 Task: Check the percentage active listings of eat-in area in the last 5 years.
Action: Mouse moved to (952, 214)
Screenshot: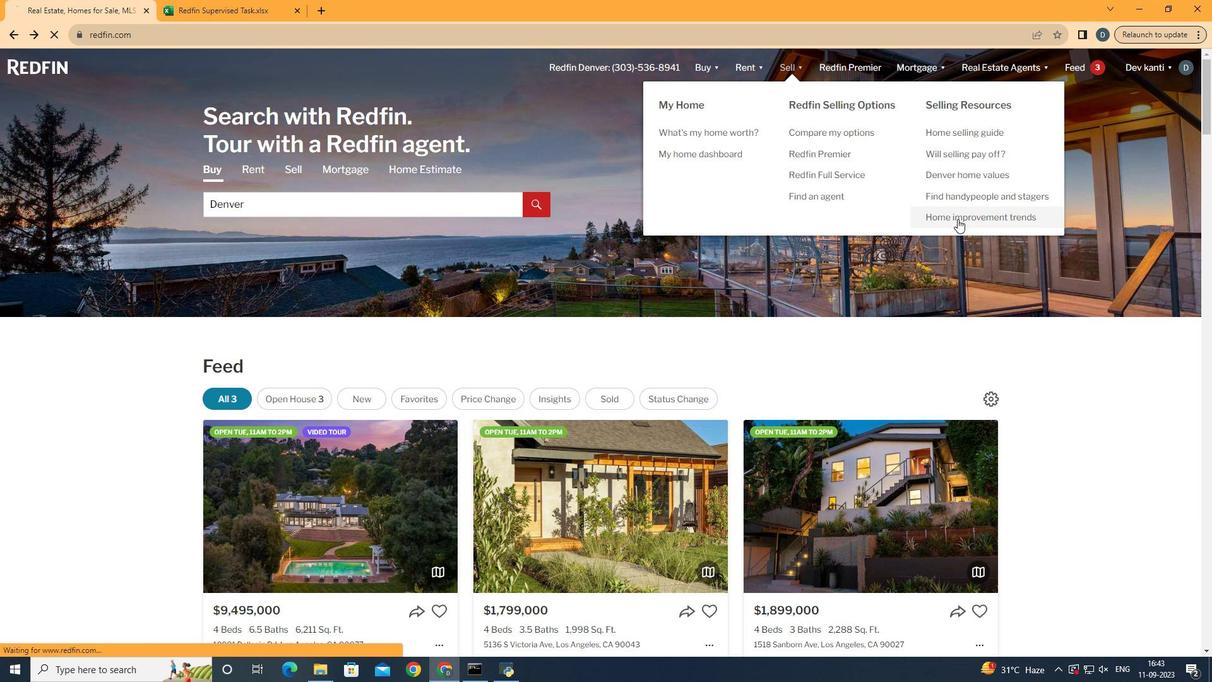 
Action: Mouse pressed left at (952, 214)
Screenshot: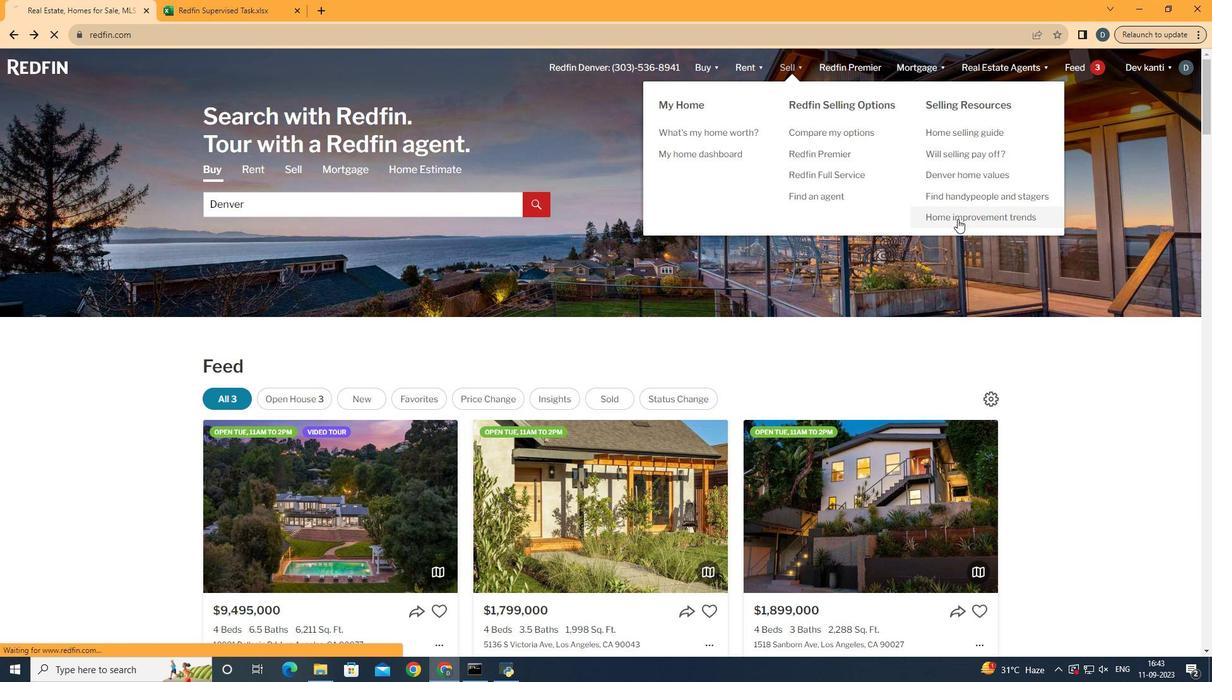 
Action: Mouse moved to (287, 229)
Screenshot: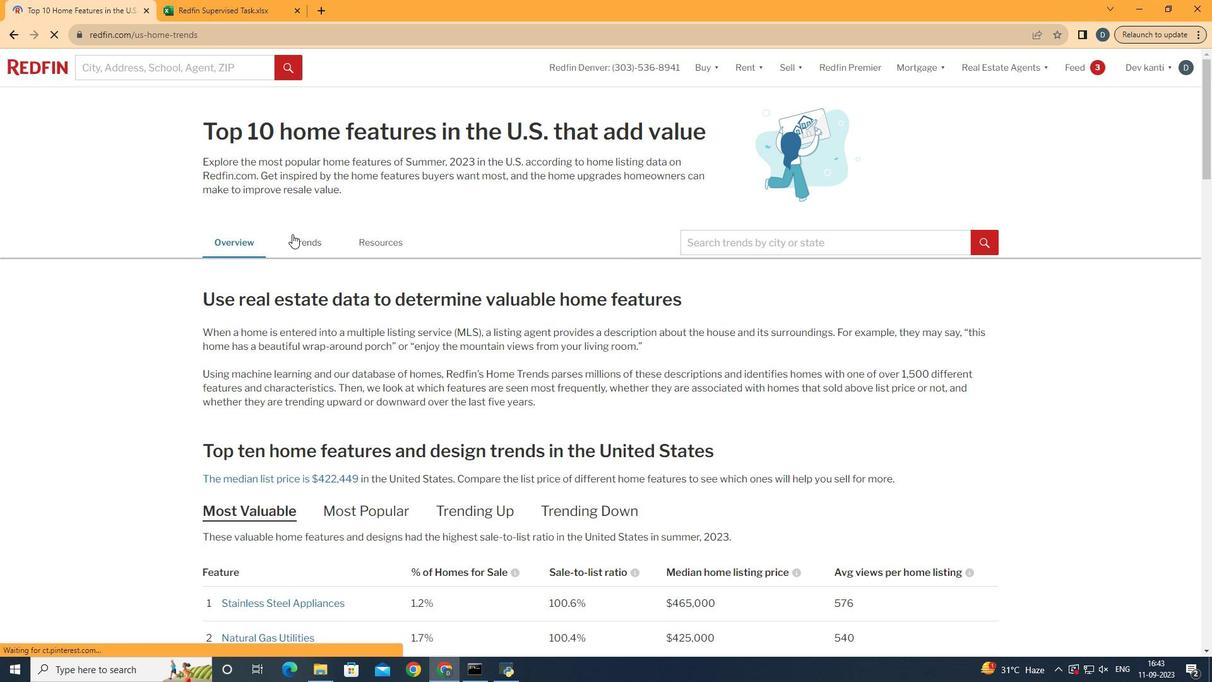 
Action: Mouse pressed left at (287, 229)
Screenshot: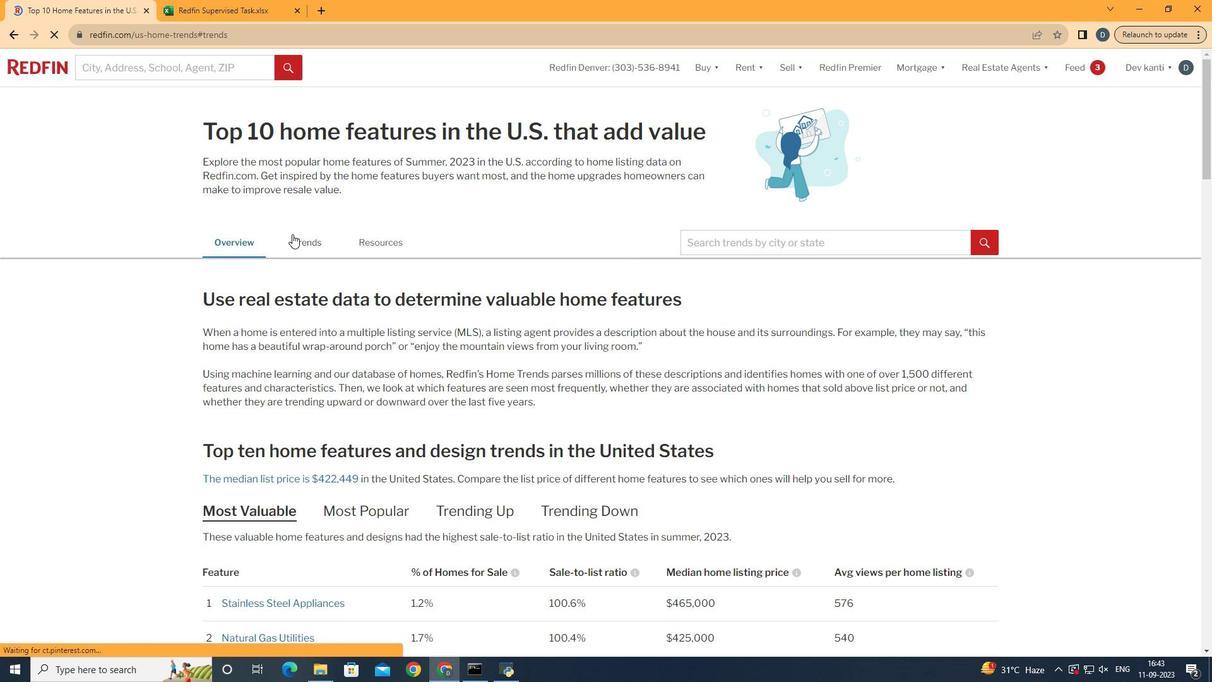 
Action: Mouse moved to (773, 350)
Screenshot: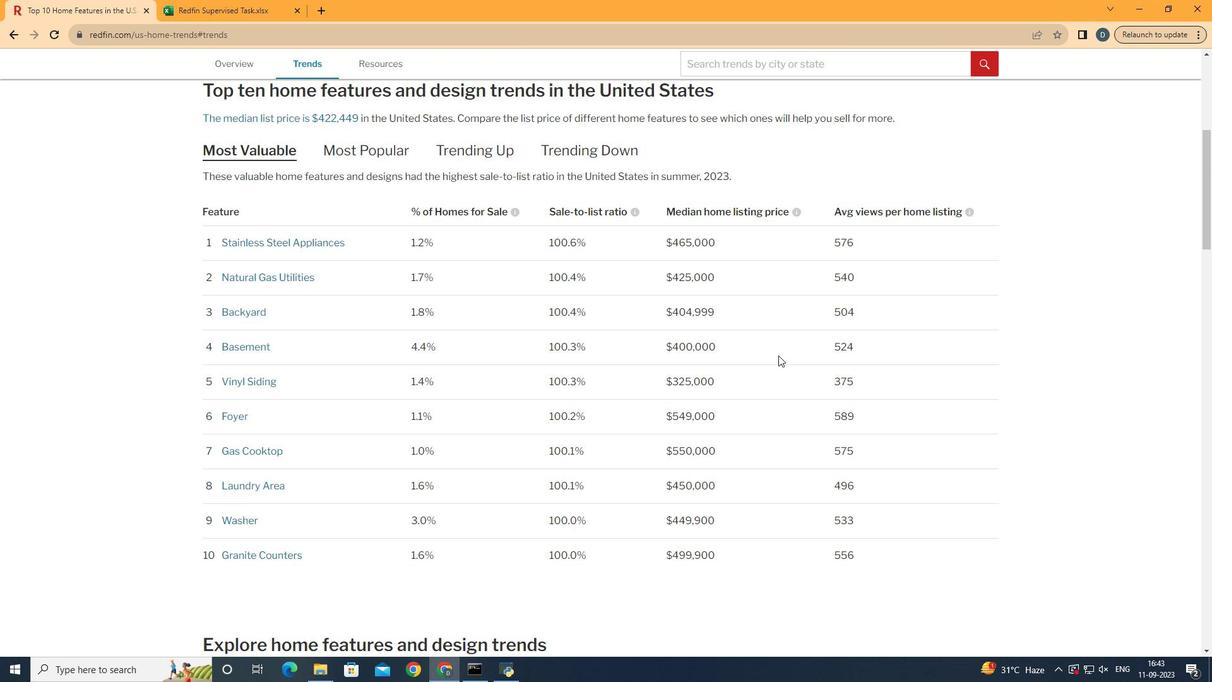 
Action: Mouse scrolled (773, 349) with delta (0, 0)
Screenshot: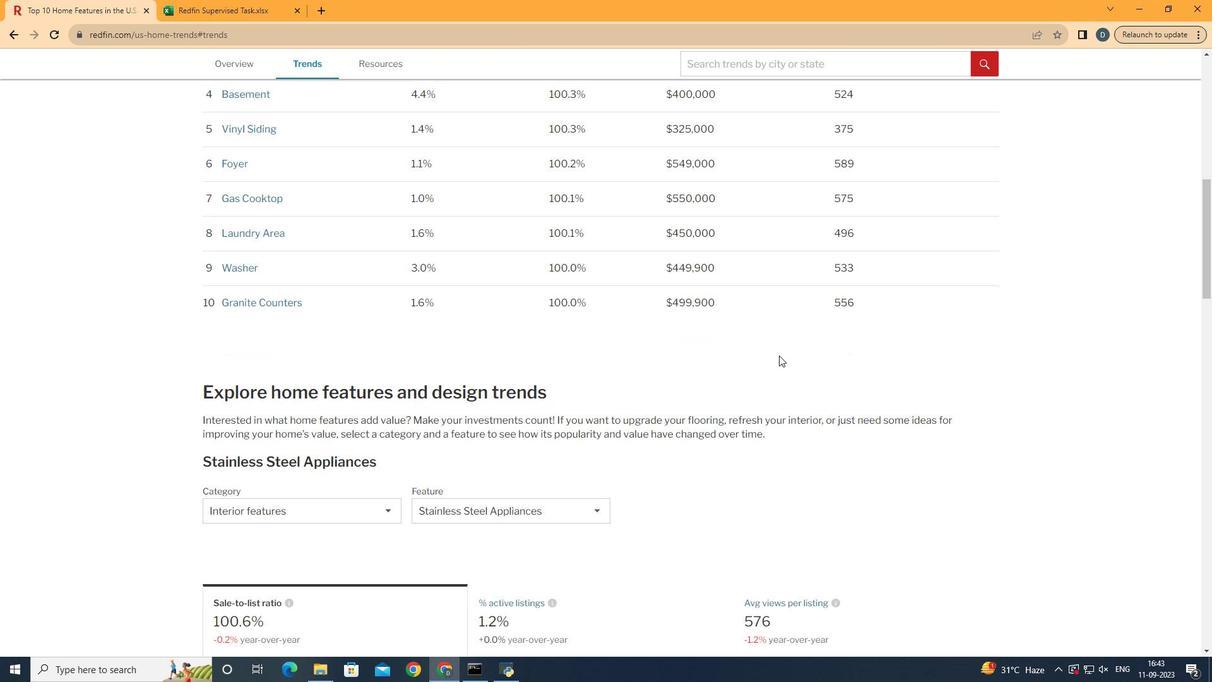 
Action: Mouse scrolled (773, 349) with delta (0, 0)
Screenshot: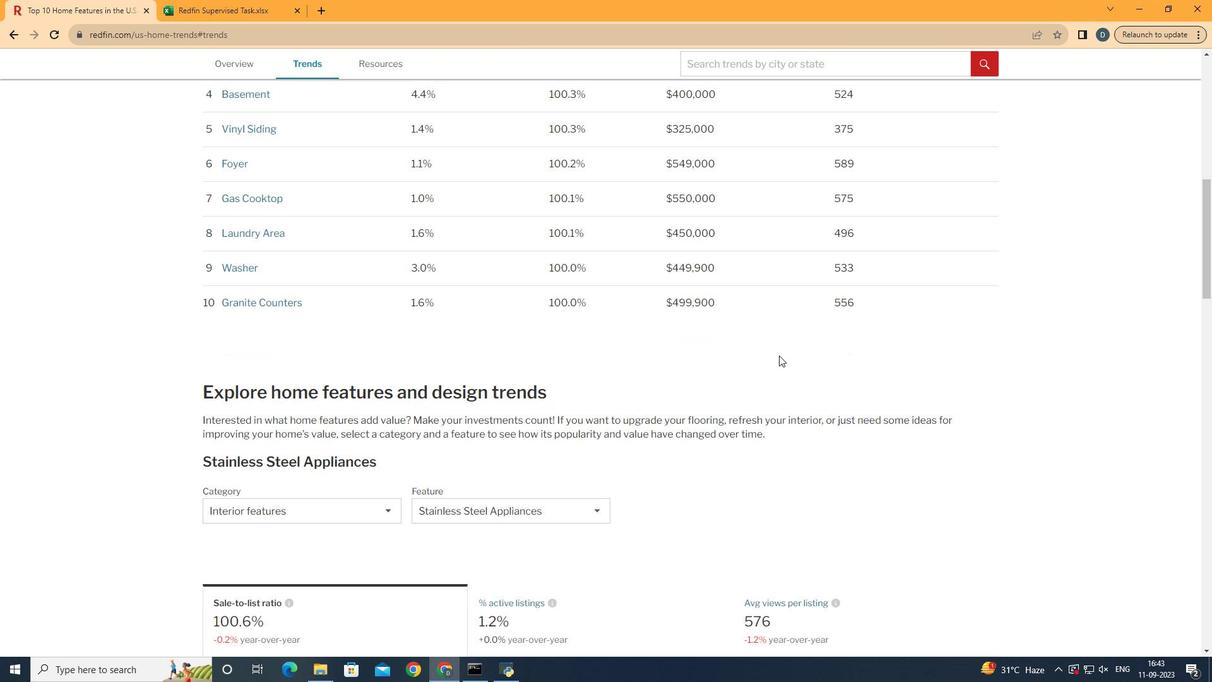 
Action: Mouse scrolled (773, 349) with delta (0, 0)
Screenshot: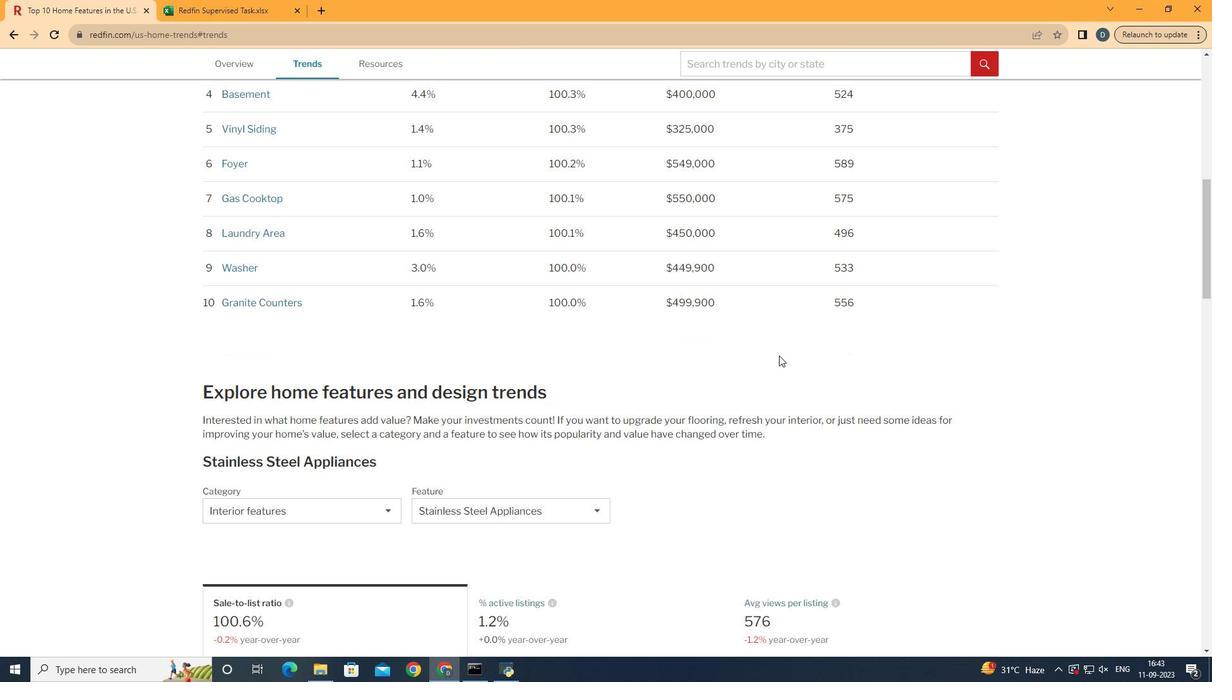 
Action: Mouse scrolled (773, 349) with delta (0, 0)
Screenshot: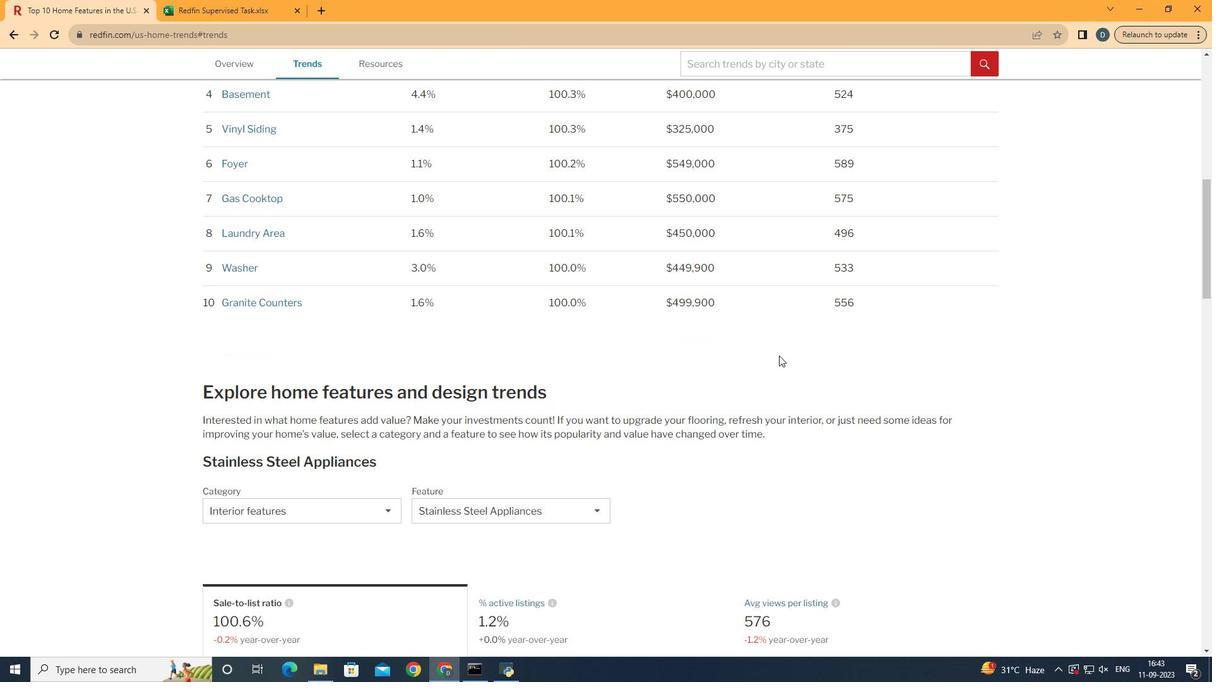 
Action: Mouse moved to (774, 350)
Screenshot: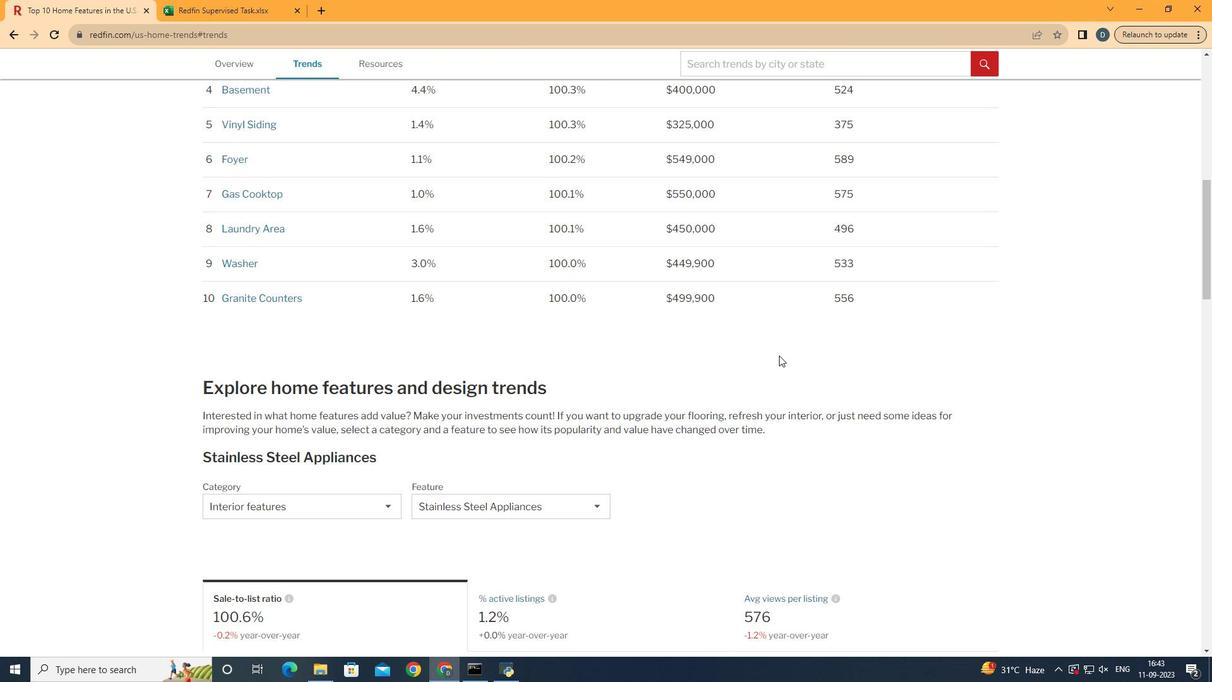 
Action: Mouse scrolled (774, 349) with delta (0, 0)
Screenshot: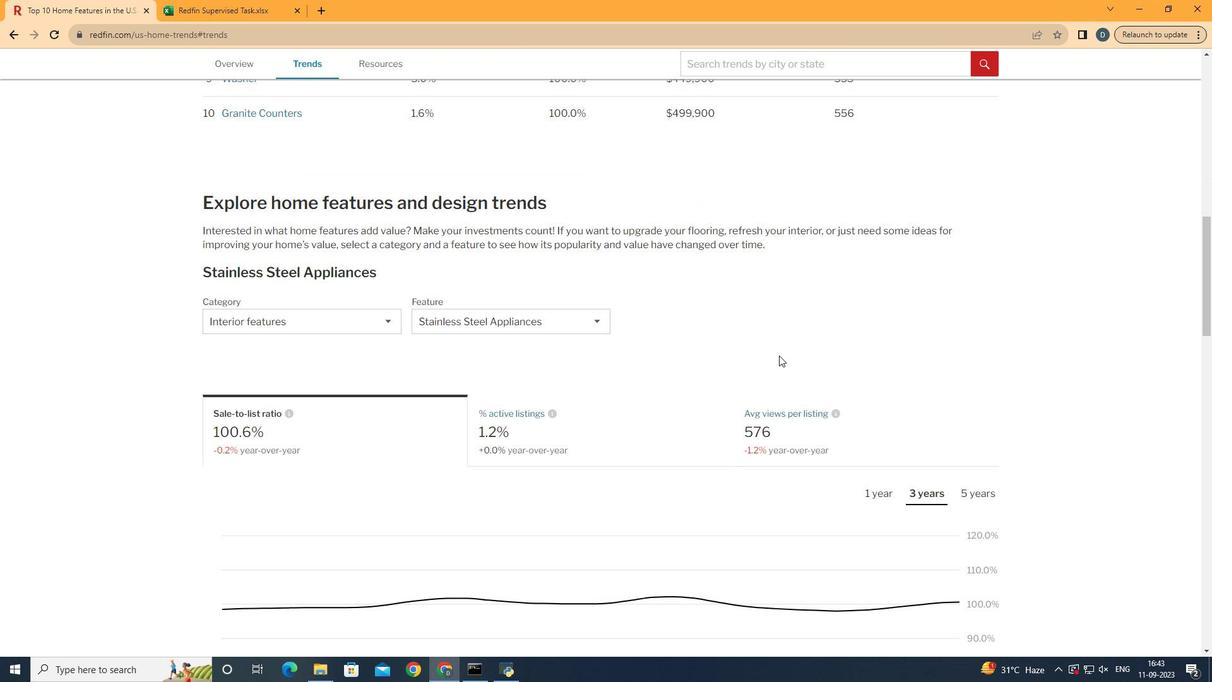 
Action: Mouse scrolled (774, 349) with delta (0, 0)
Screenshot: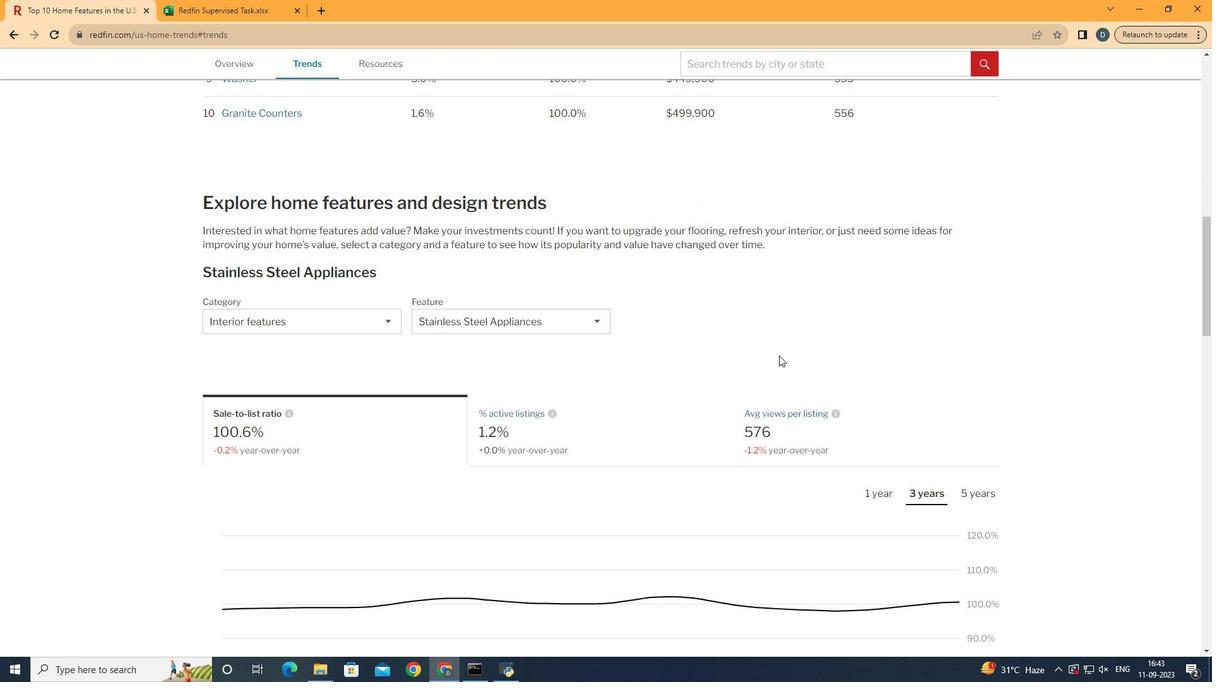 
Action: Mouse scrolled (774, 349) with delta (0, 0)
Screenshot: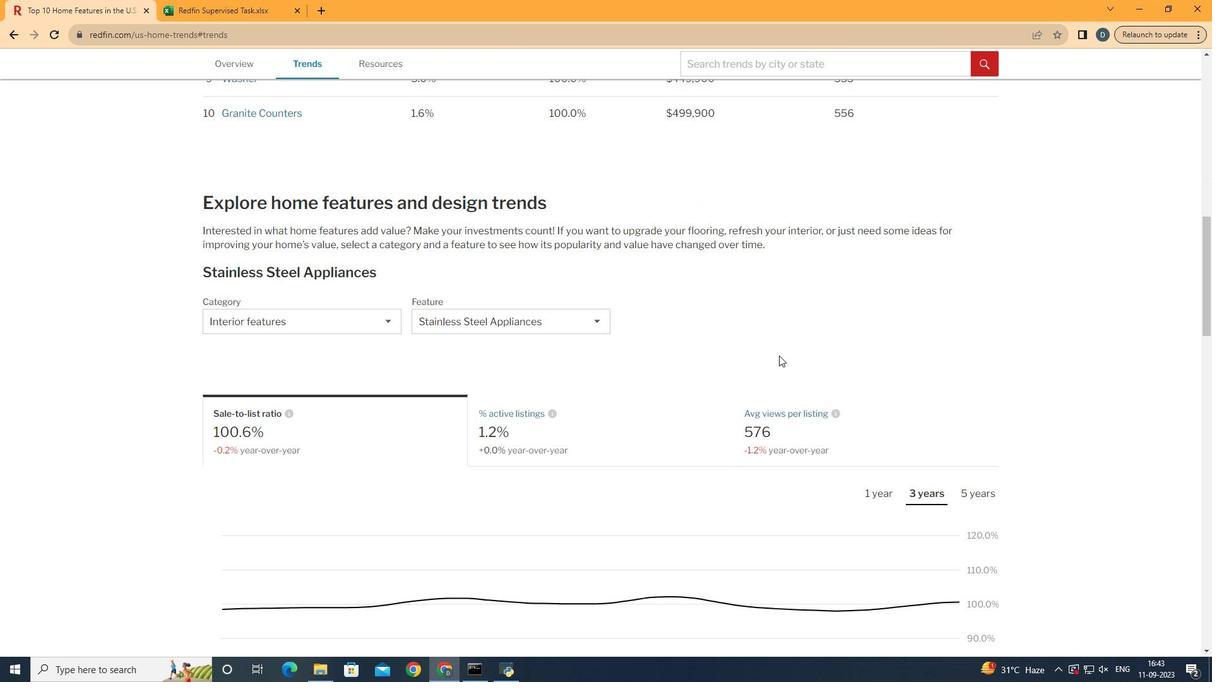 
Action: Mouse scrolled (774, 349) with delta (0, 0)
Screenshot: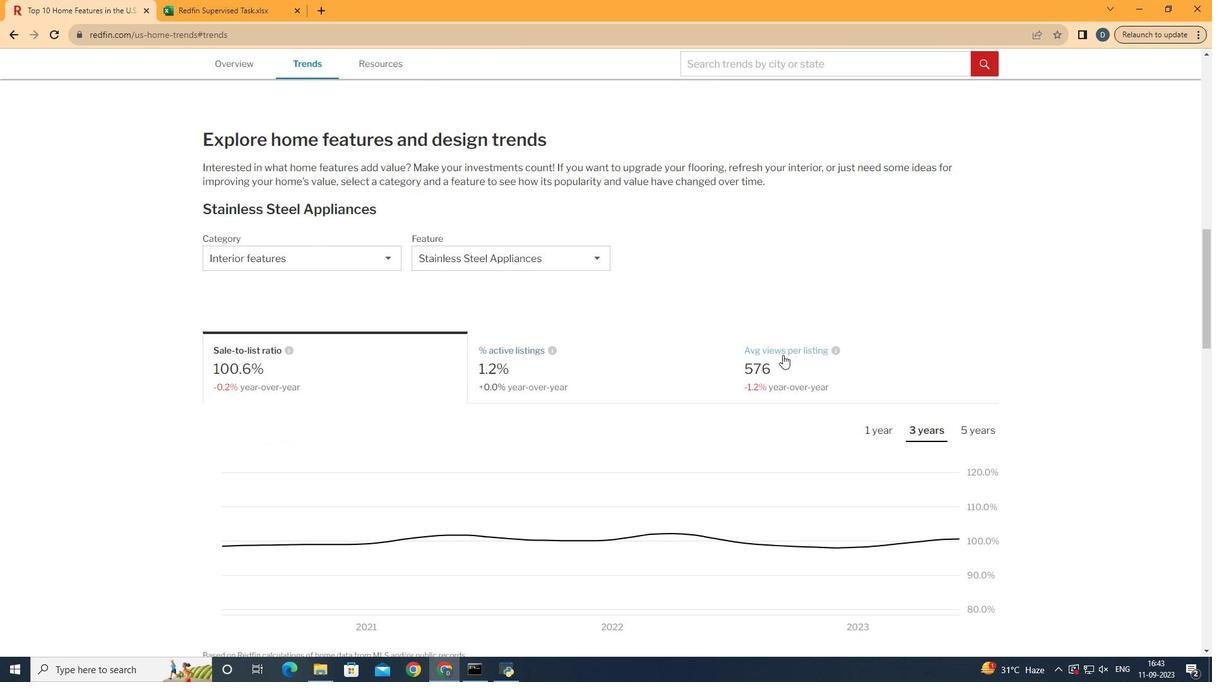 
Action: Mouse moved to (352, 257)
Screenshot: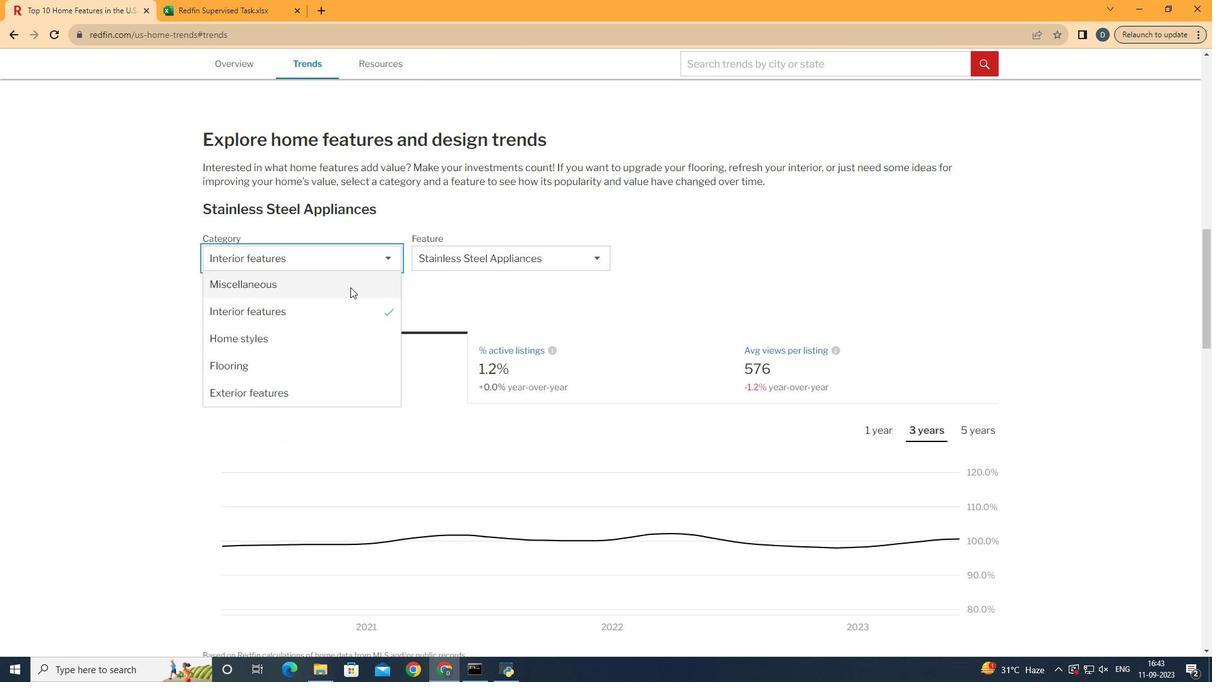 
Action: Mouse pressed left at (352, 257)
Screenshot: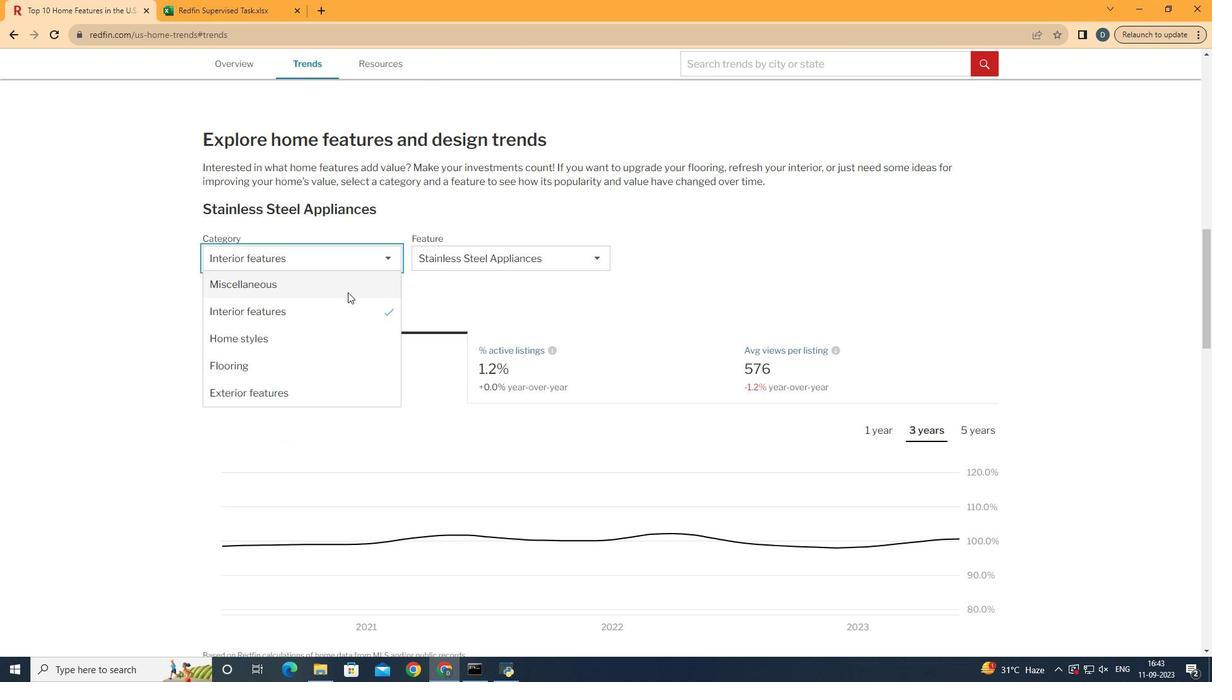 
Action: Mouse moved to (341, 298)
Screenshot: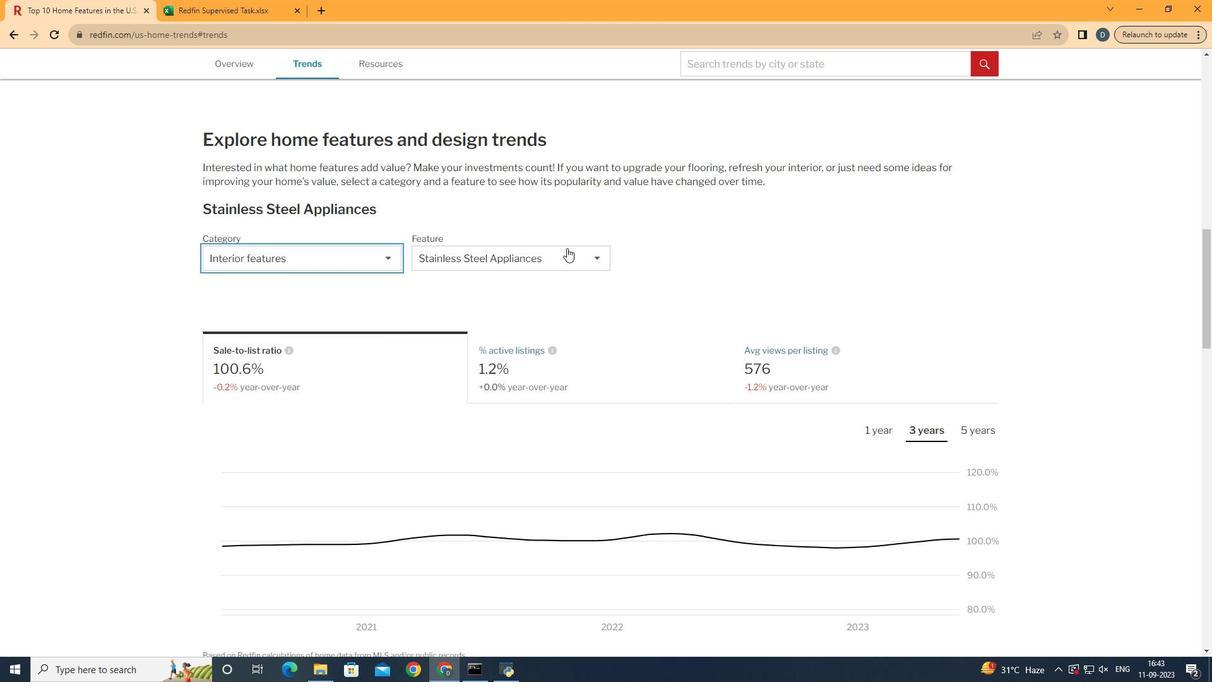 
Action: Mouse pressed left at (341, 298)
Screenshot: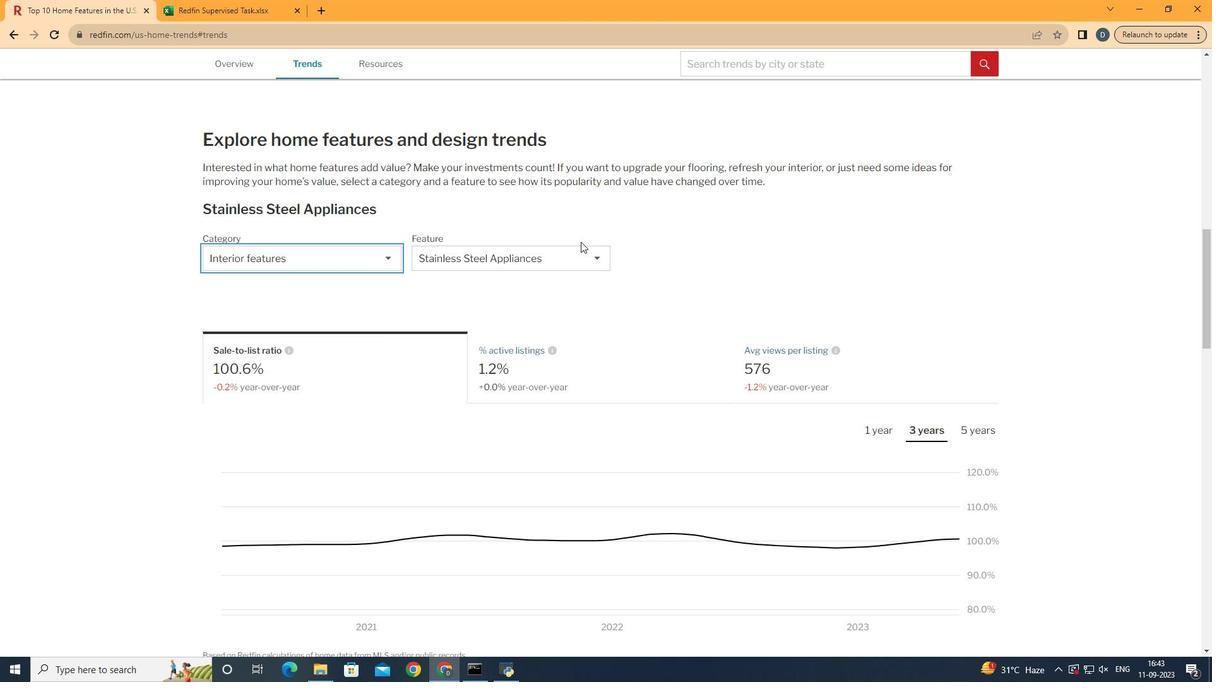 
Action: Mouse moved to (561, 248)
Screenshot: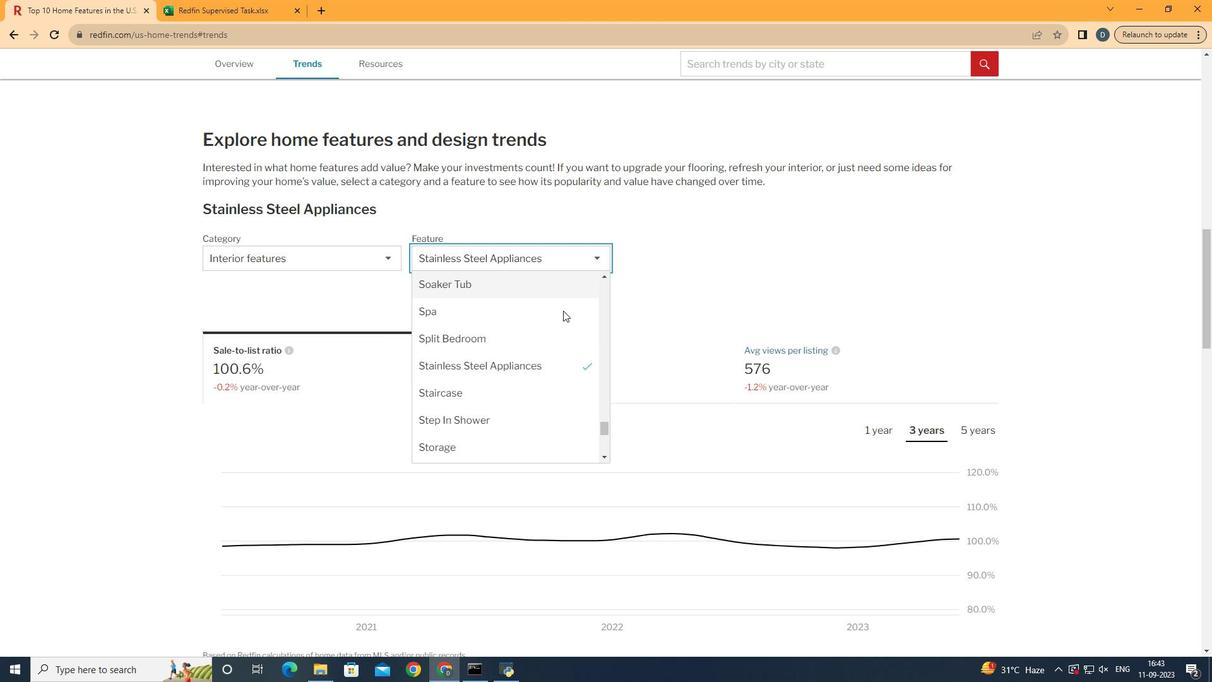 
Action: Mouse pressed left at (561, 248)
Screenshot: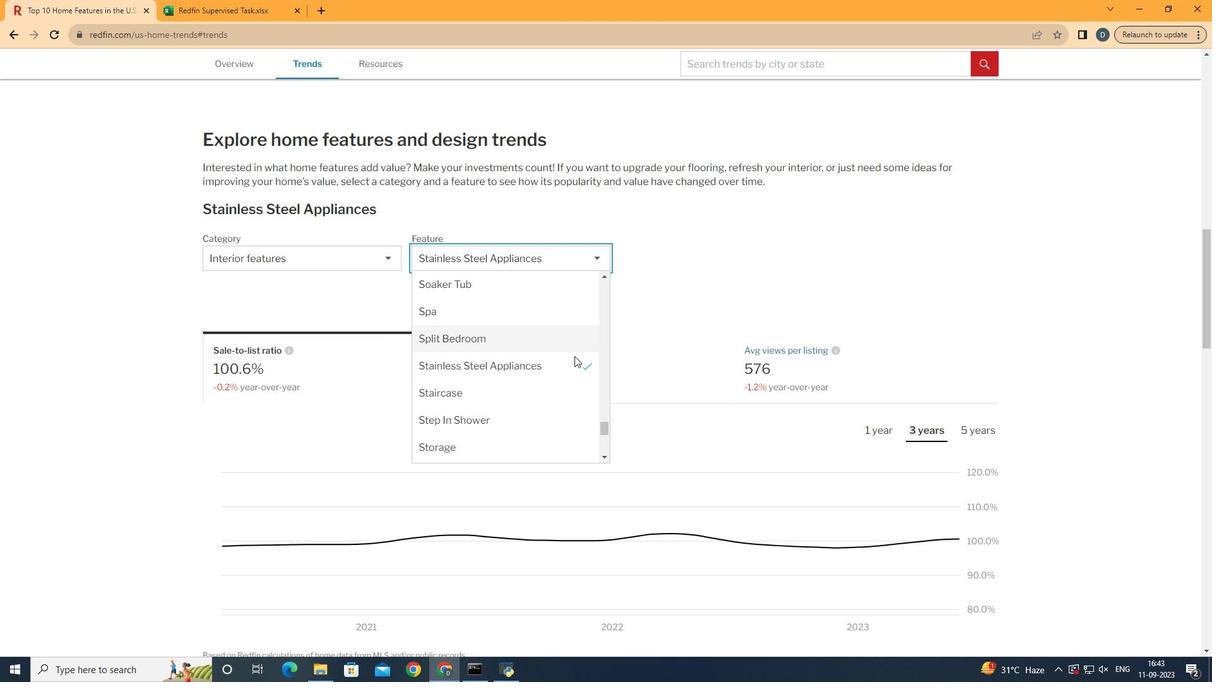 
Action: Mouse moved to (569, 370)
Screenshot: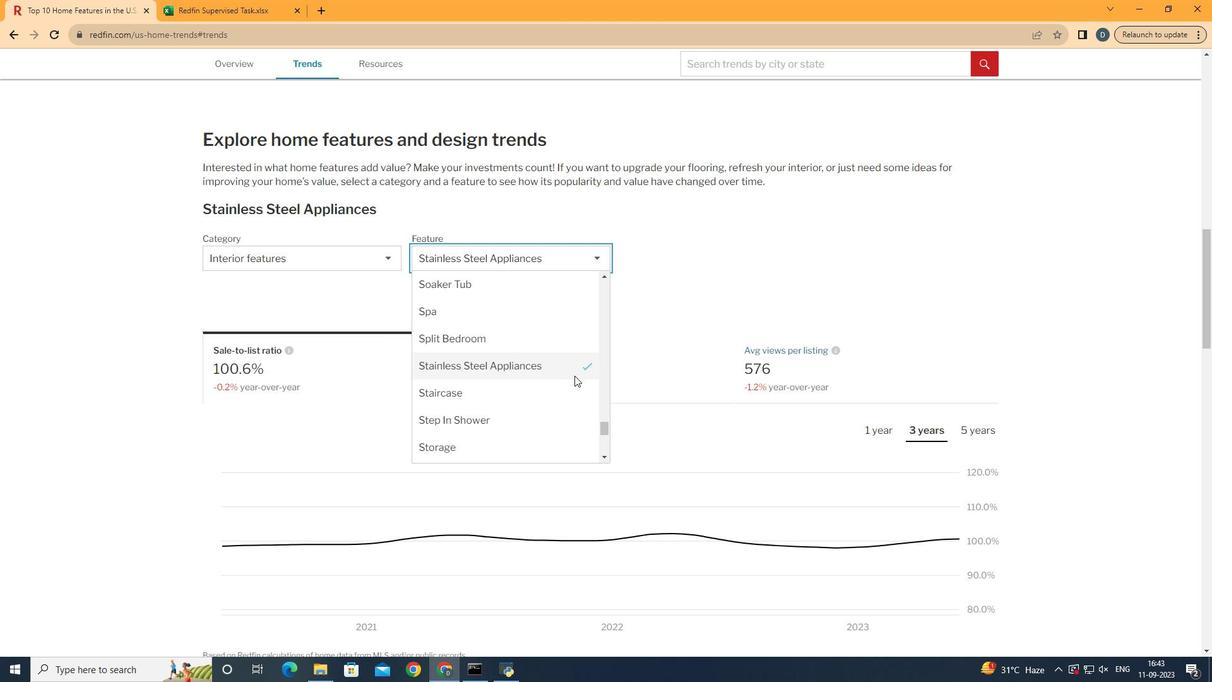
Action: Mouse scrolled (569, 371) with delta (0, 0)
Screenshot: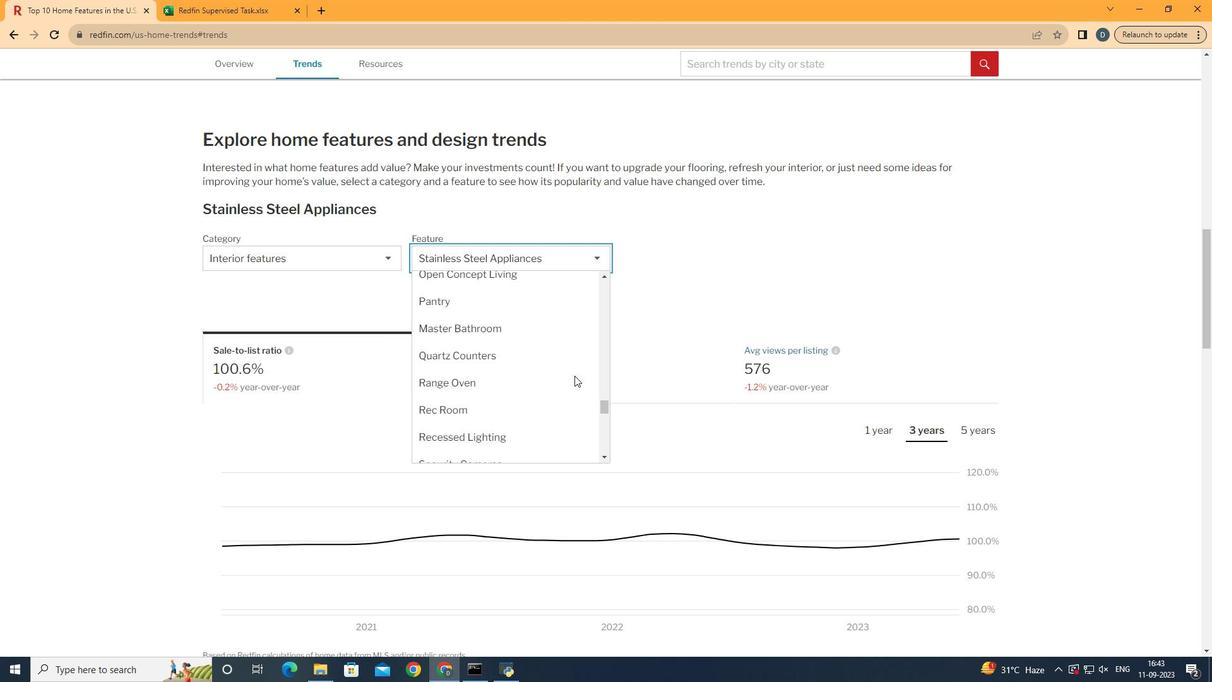 
Action: Mouse scrolled (569, 371) with delta (0, 0)
Screenshot: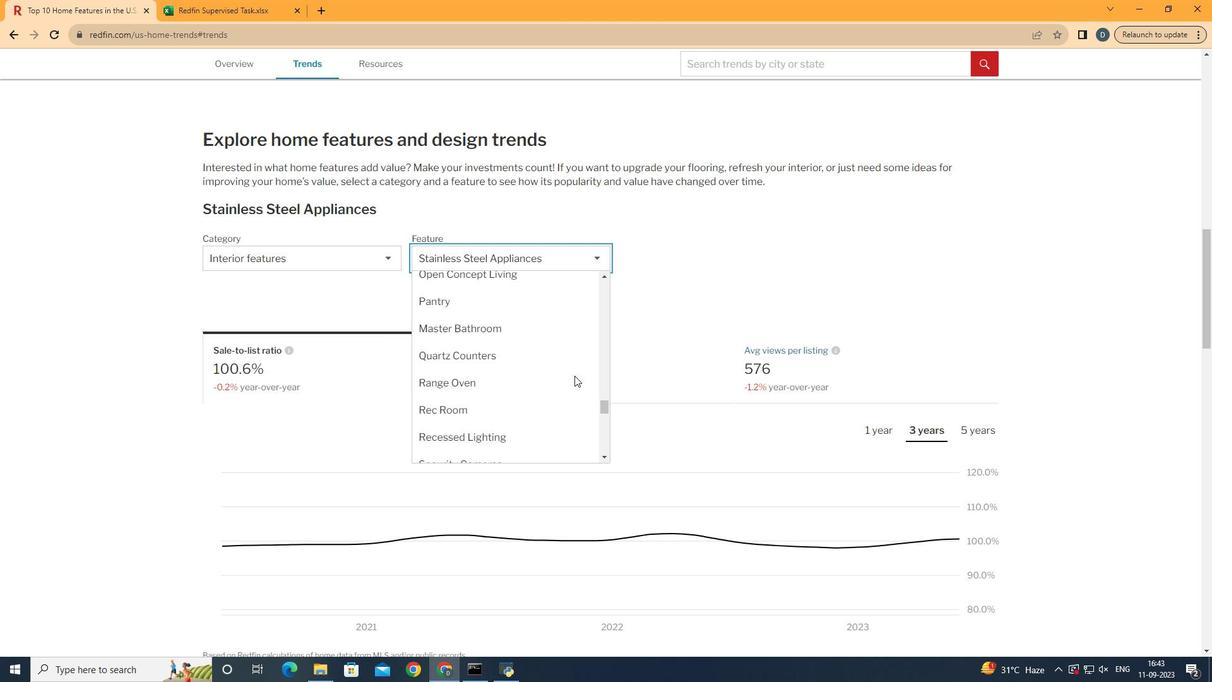 
Action: Mouse scrolled (569, 371) with delta (0, 0)
Screenshot: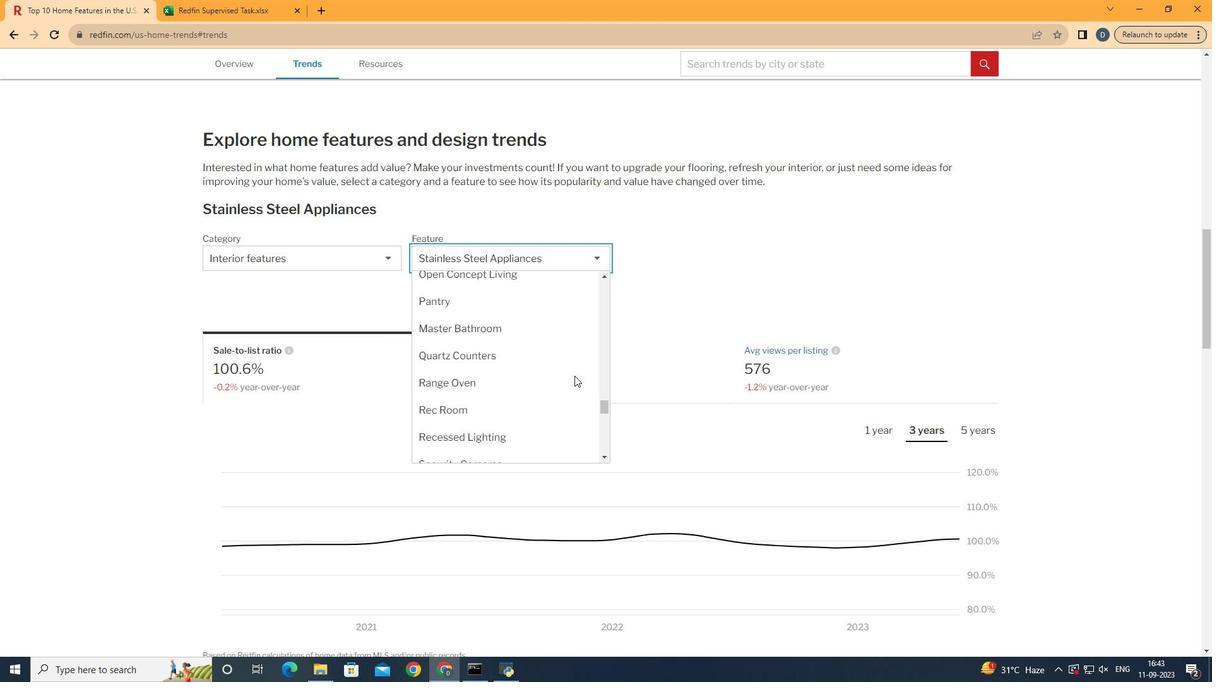 
Action: Mouse scrolled (569, 371) with delta (0, 0)
Screenshot: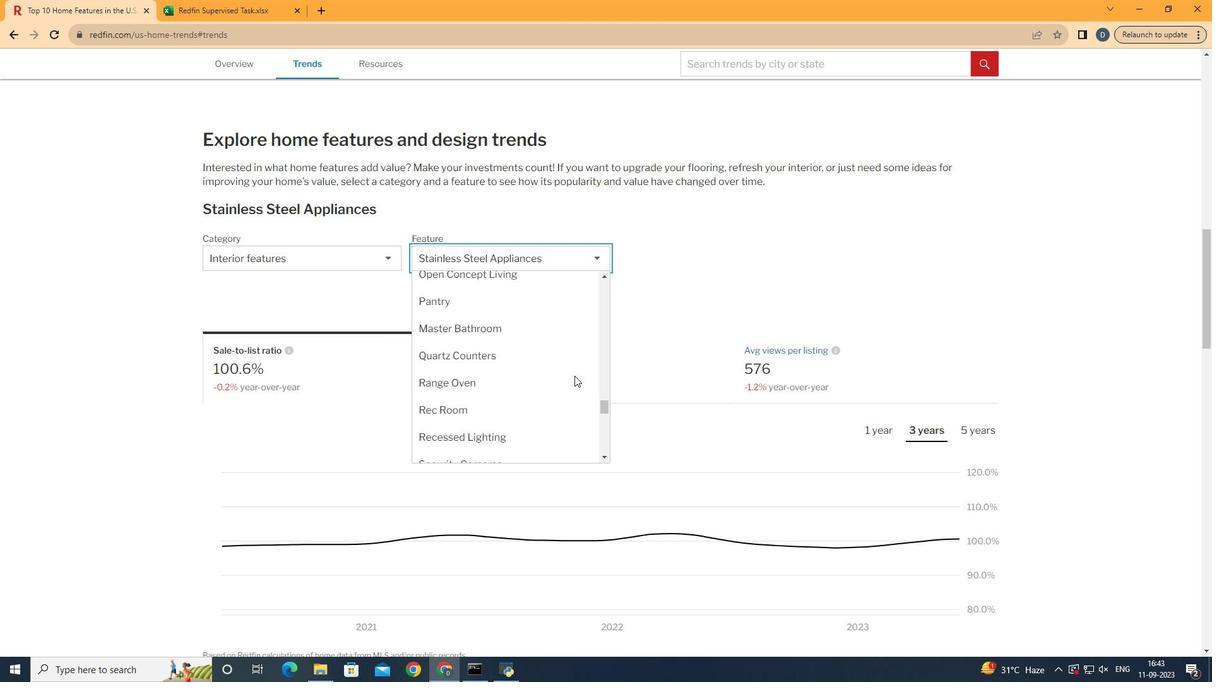 
Action: Mouse scrolled (569, 371) with delta (0, 0)
Screenshot: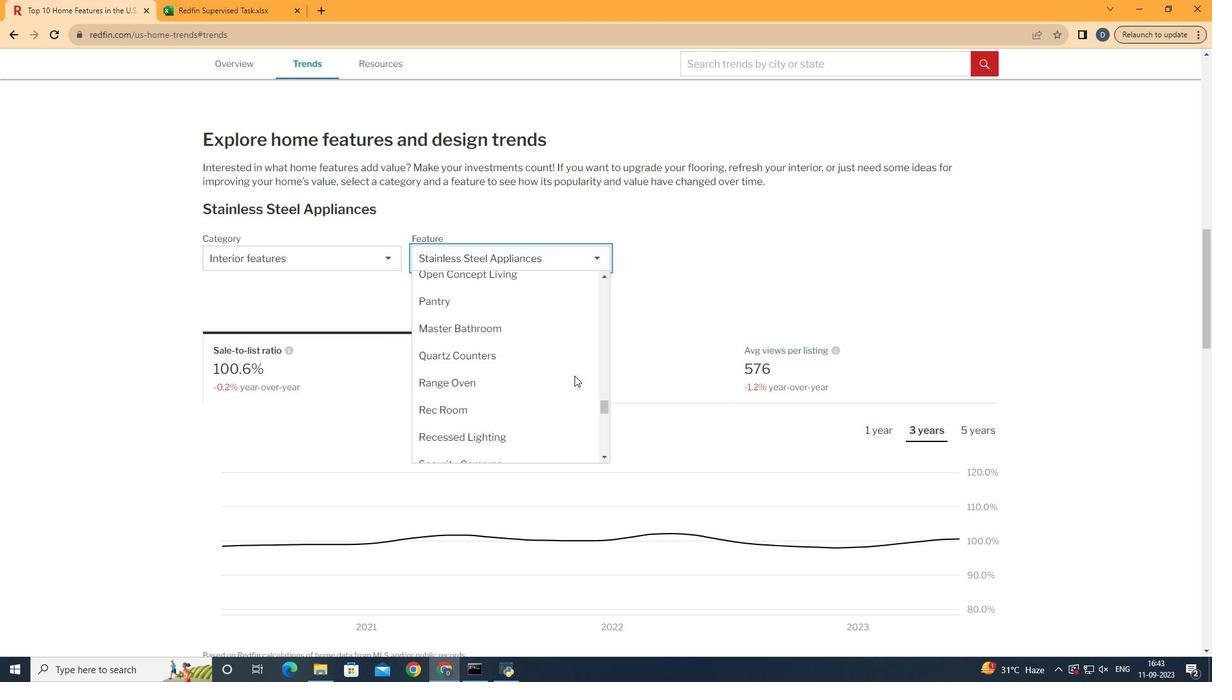 
Action: Mouse scrolled (569, 371) with delta (0, 0)
Screenshot: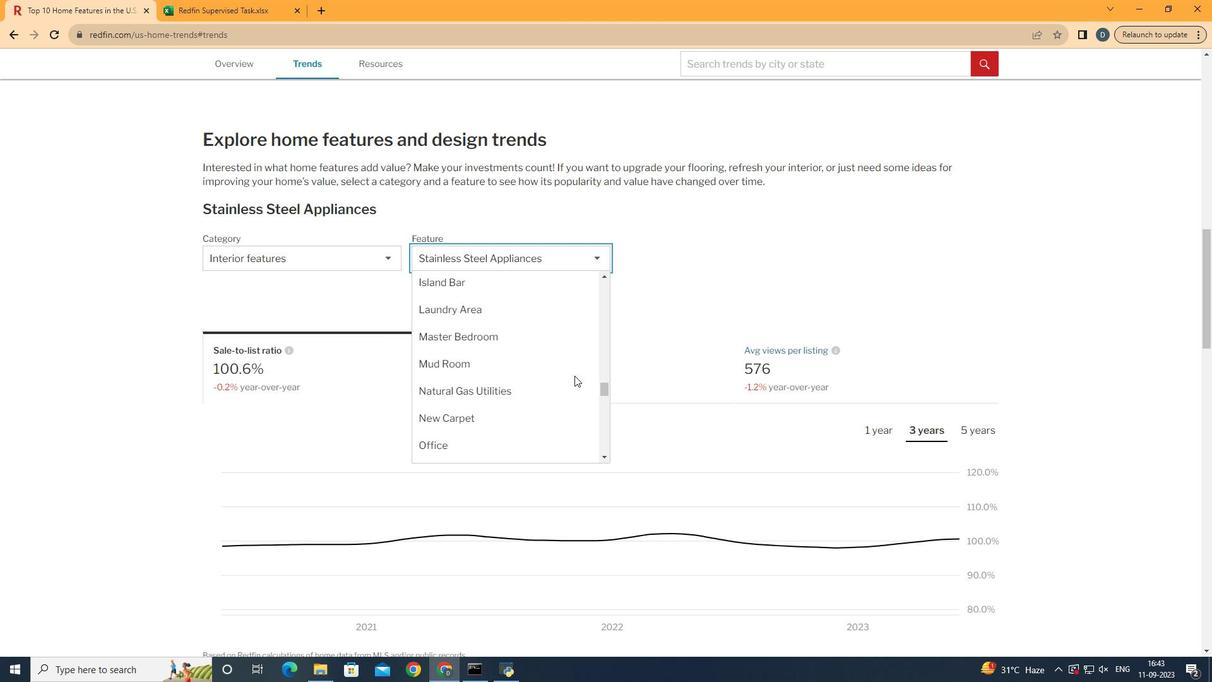 
Action: Mouse scrolled (569, 371) with delta (0, 0)
Screenshot: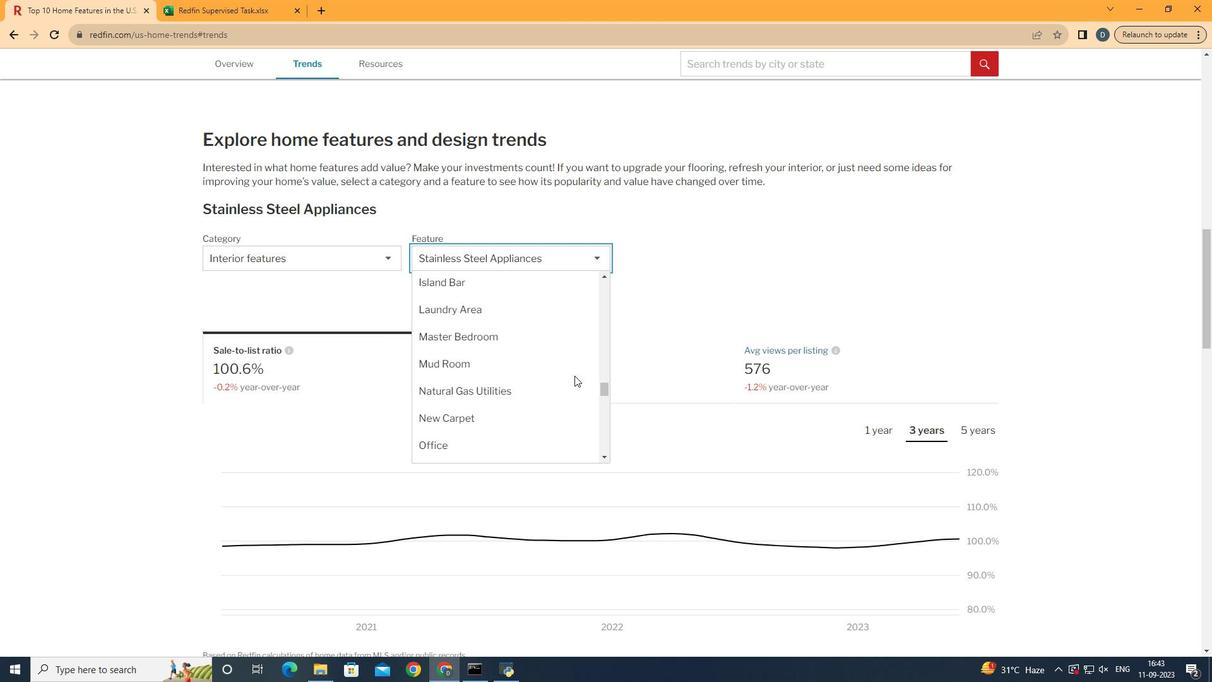 
Action: Mouse scrolled (569, 371) with delta (0, 0)
Screenshot: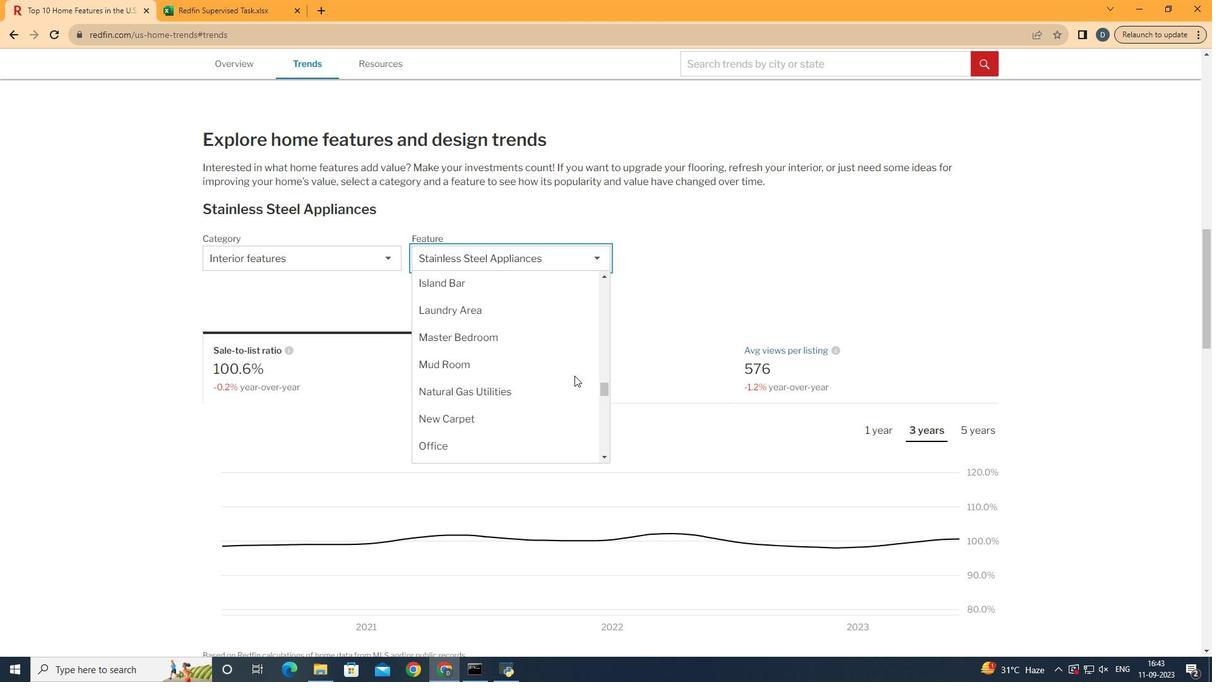 
Action: Mouse scrolled (569, 371) with delta (0, 0)
Screenshot: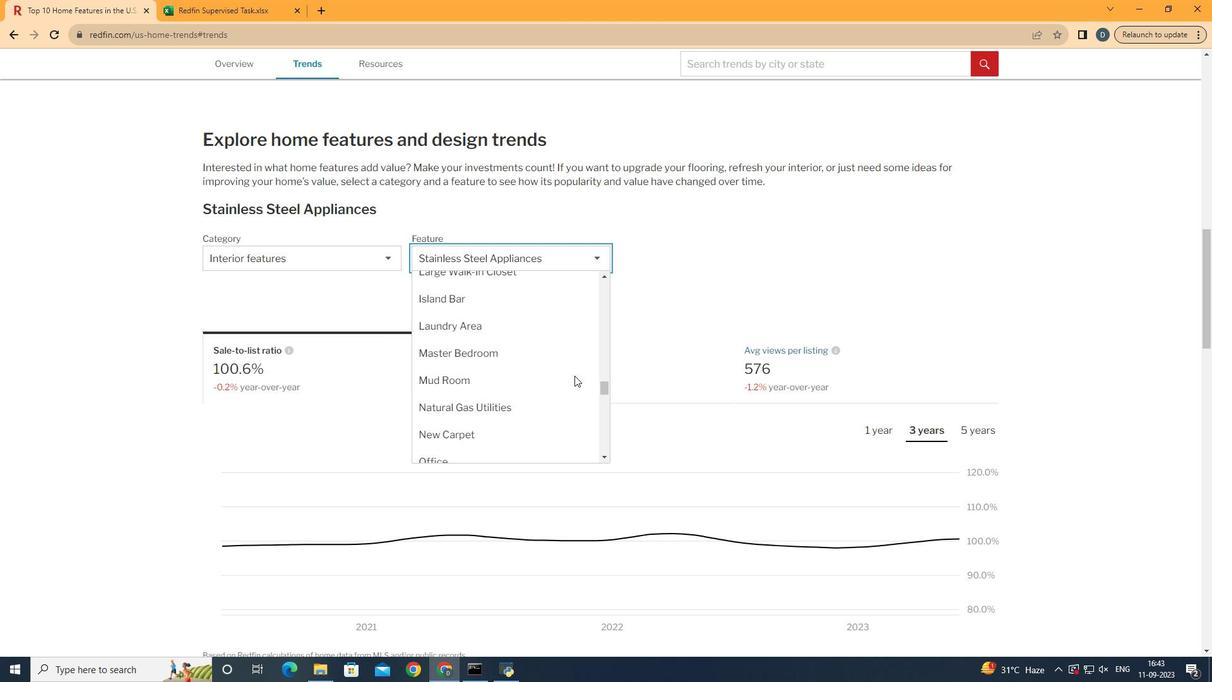 
Action: Mouse scrolled (569, 371) with delta (0, 0)
Screenshot: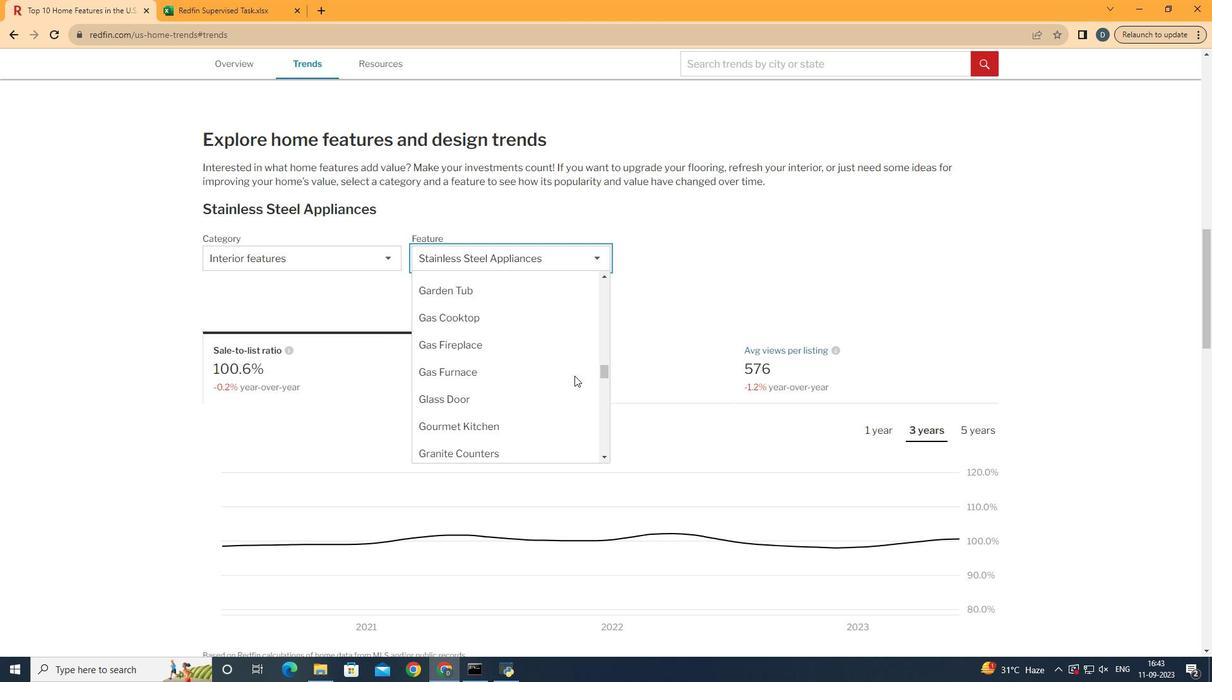 
Action: Mouse scrolled (569, 371) with delta (0, 0)
Screenshot: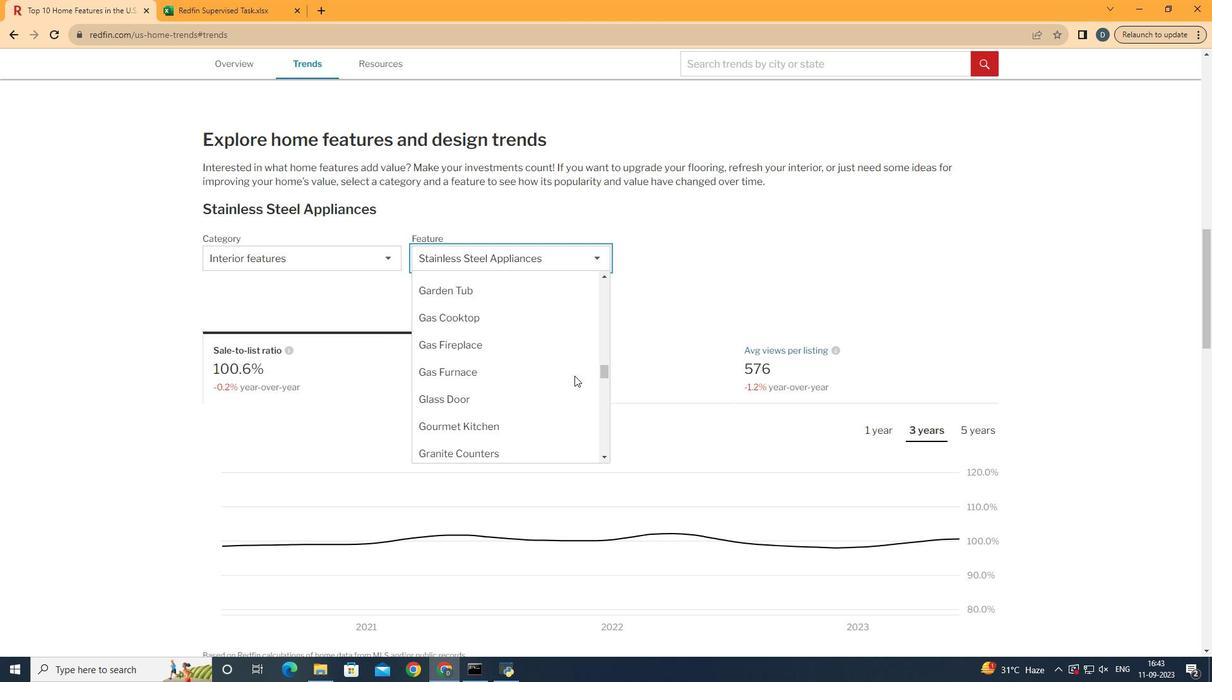
Action: Mouse scrolled (569, 371) with delta (0, 0)
Screenshot: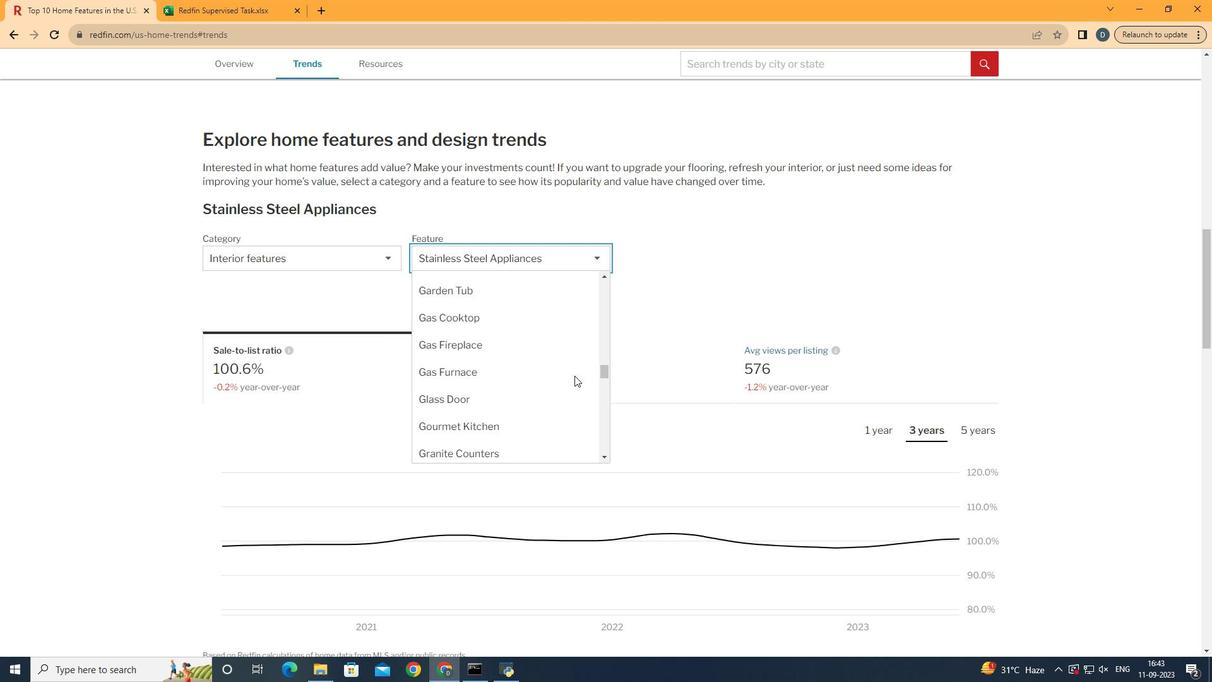 
Action: Mouse scrolled (569, 371) with delta (0, 0)
Screenshot: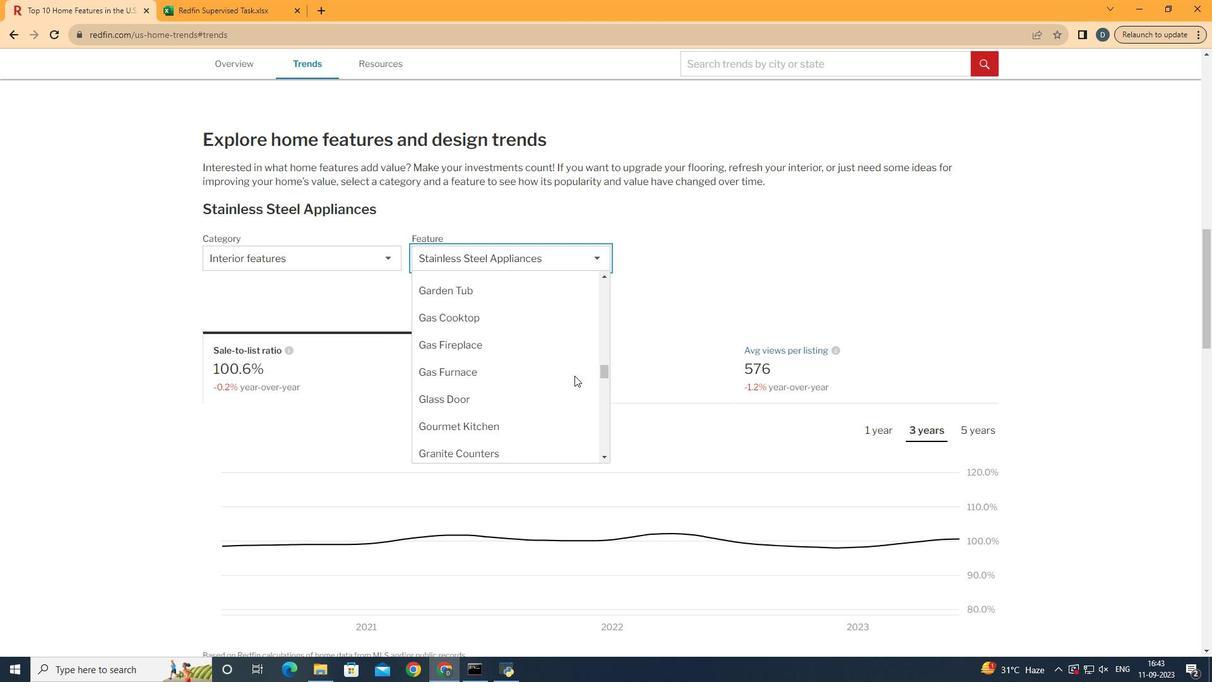 
Action: Mouse scrolled (569, 371) with delta (0, 0)
Screenshot: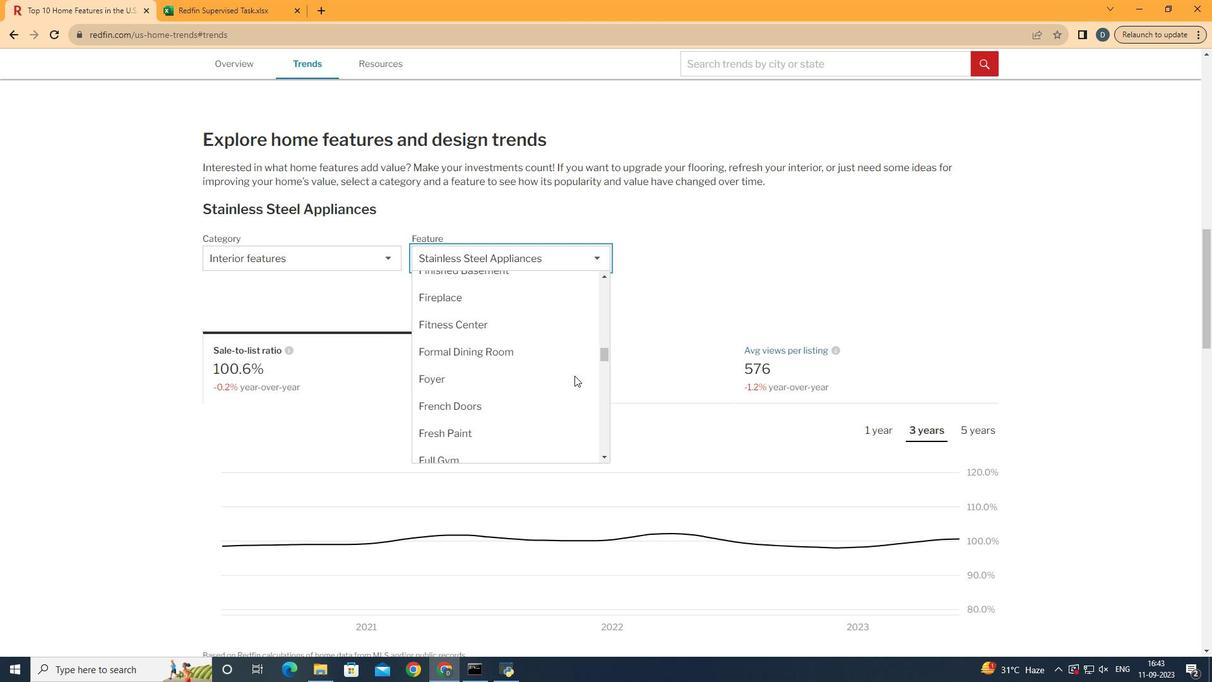 
Action: Mouse scrolled (569, 371) with delta (0, 0)
Screenshot: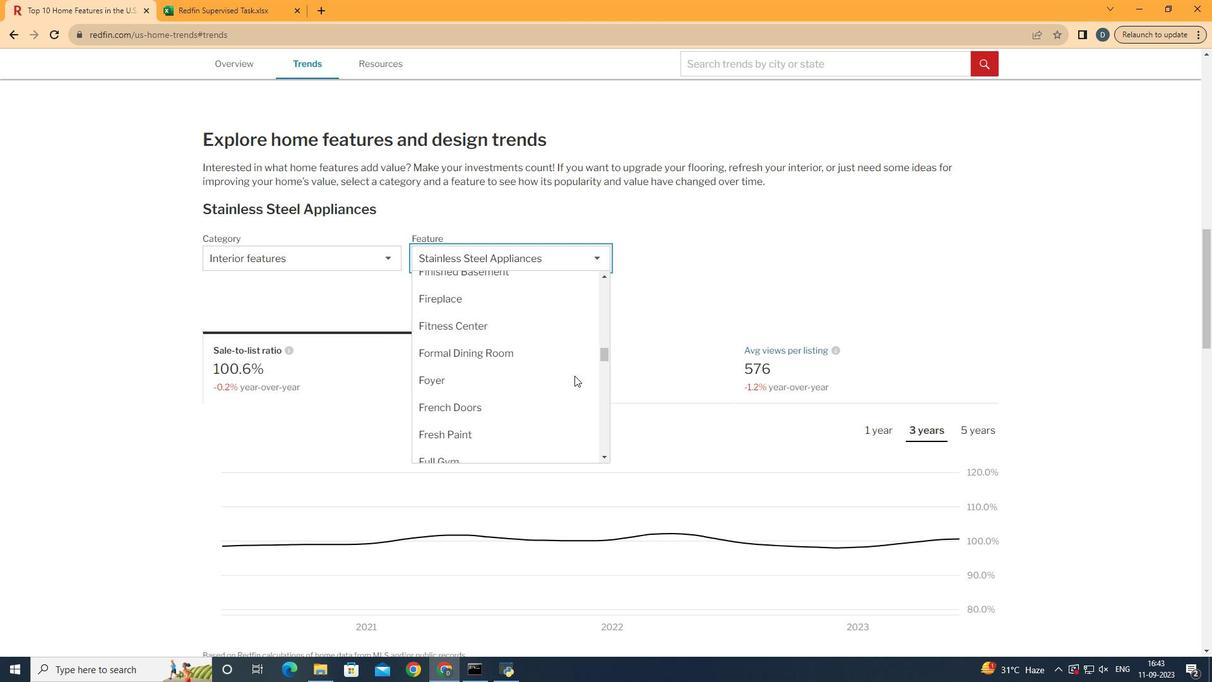 
Action: Mouse scrolled (569, 371) with delta (0, 0)
Screenshot: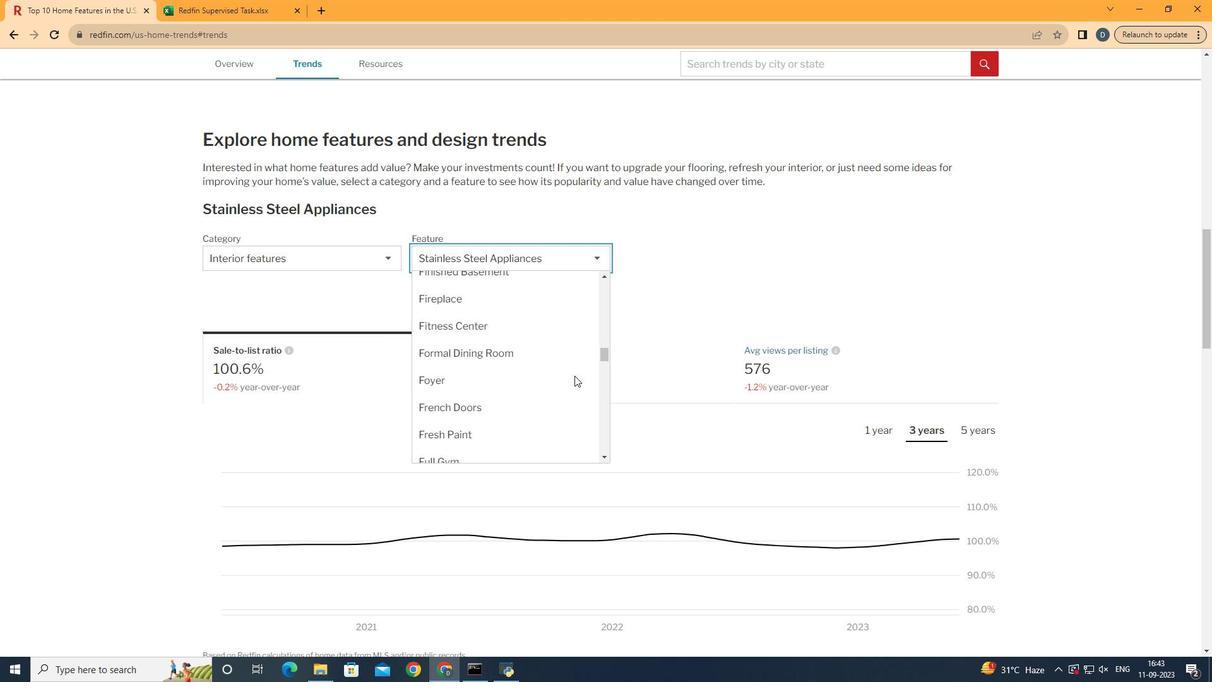 
Action: Mouse scrolled (569, 371) with delta (0, 0)
Screenshot: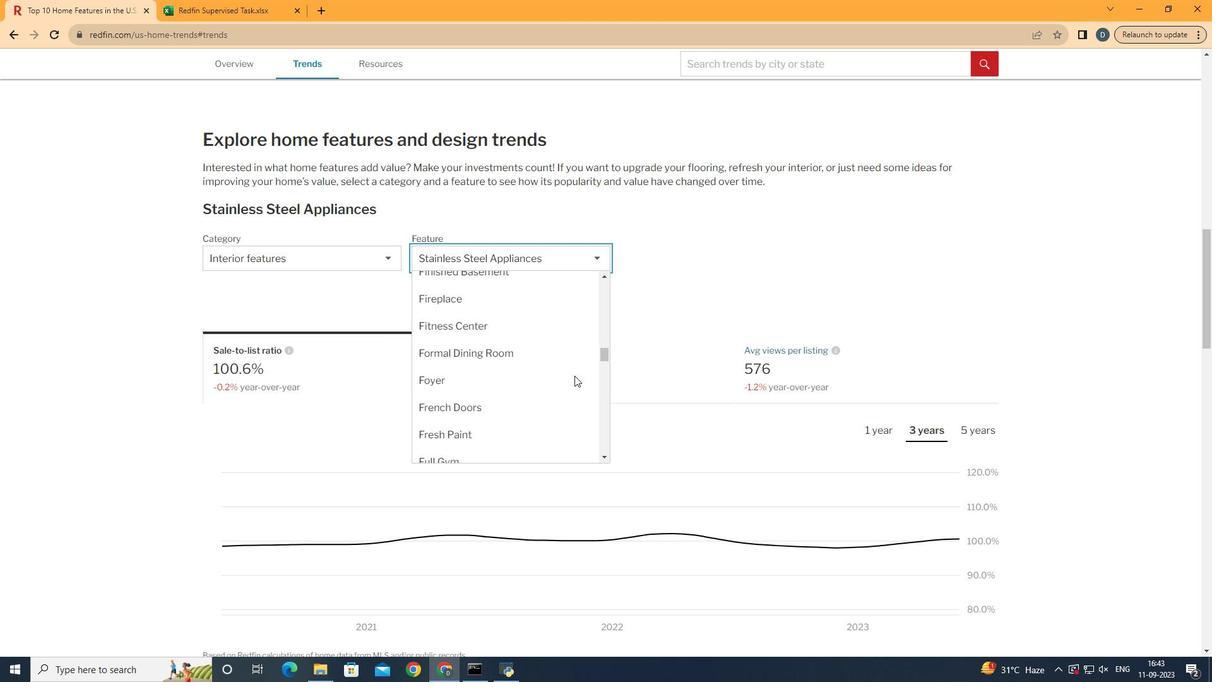 
Action: Mouse scrolled (569, 371) with delta (0, 0)
Screenshot: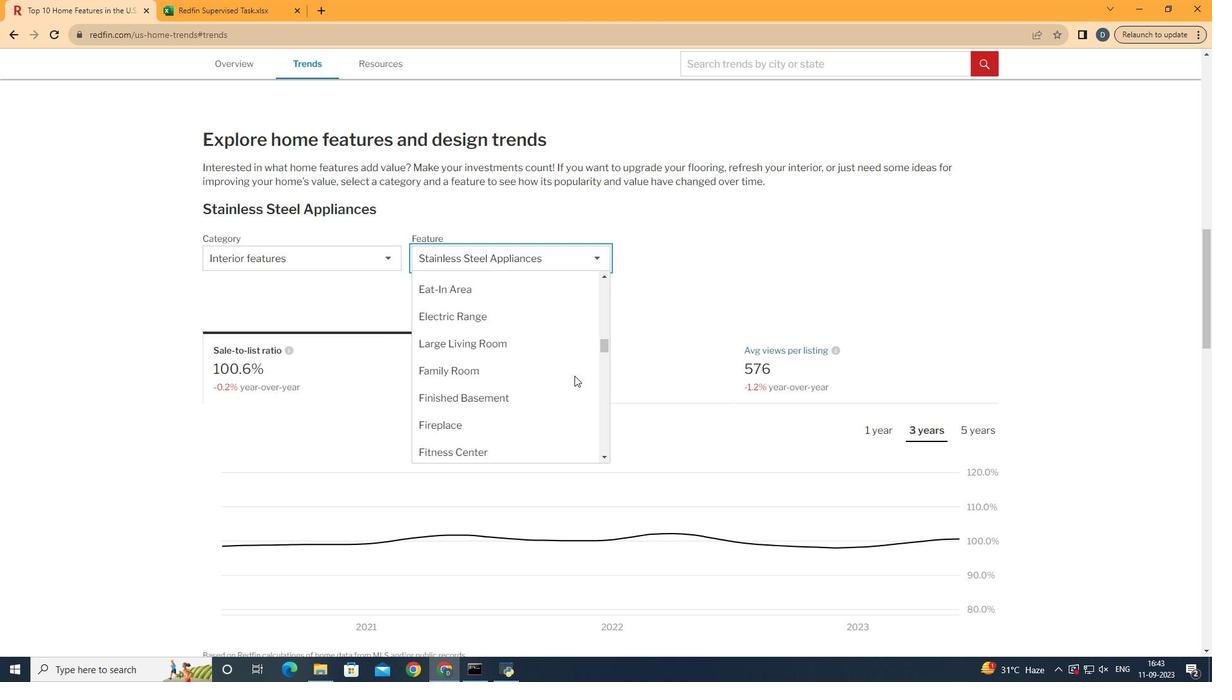 
Action: Mouse scrolled (569, 371) with delta (0, 0)
Screenshot: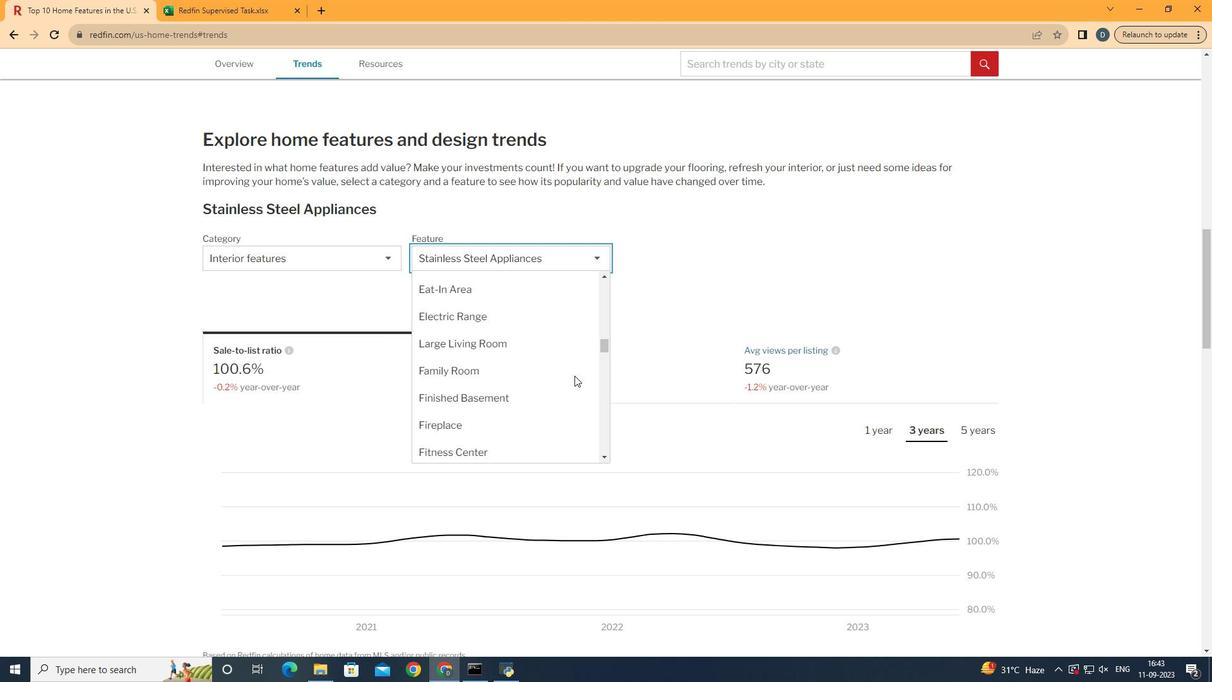 
Action: Mouse moved to (582, 287)
Screenshot: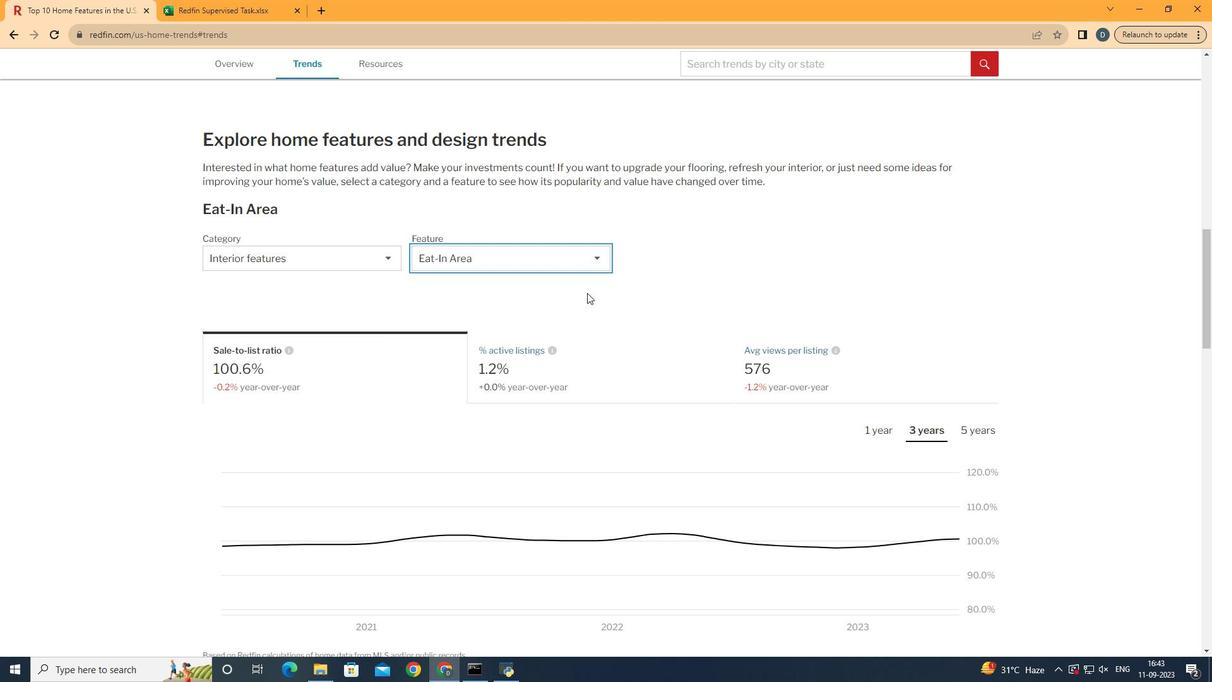 
Action: Mouse pressed left at (582, 287)
Screenshot: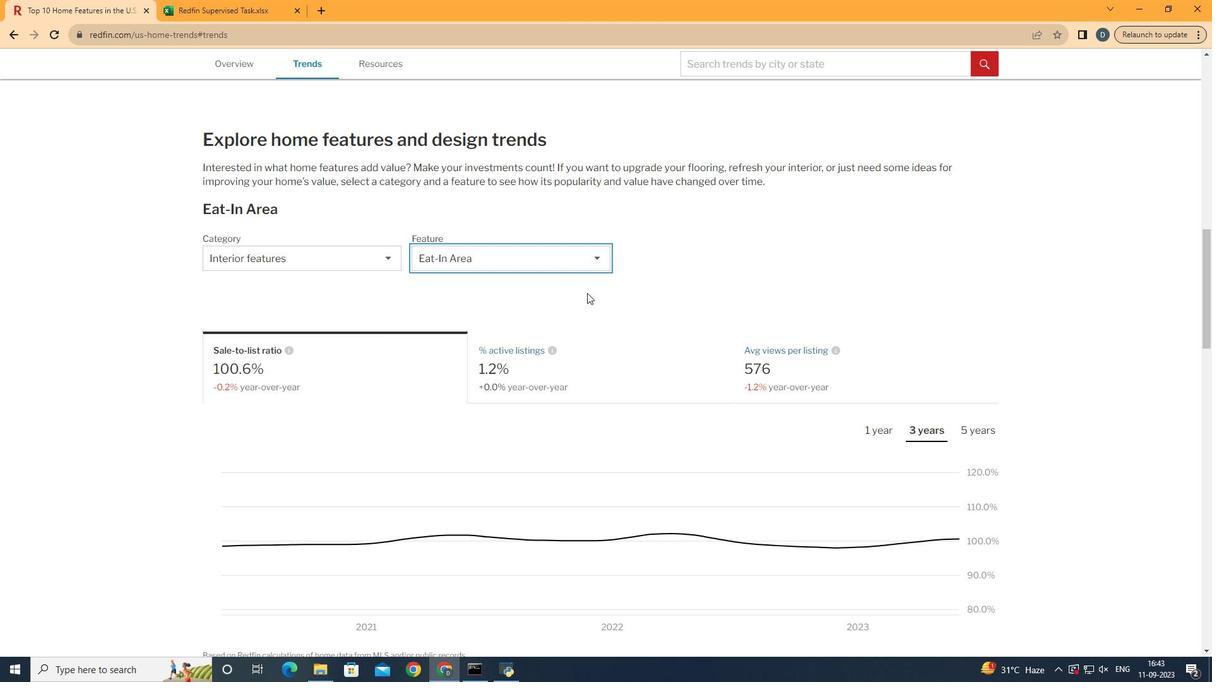 
Action: Mouse moved to (603, 371)
Screenshot: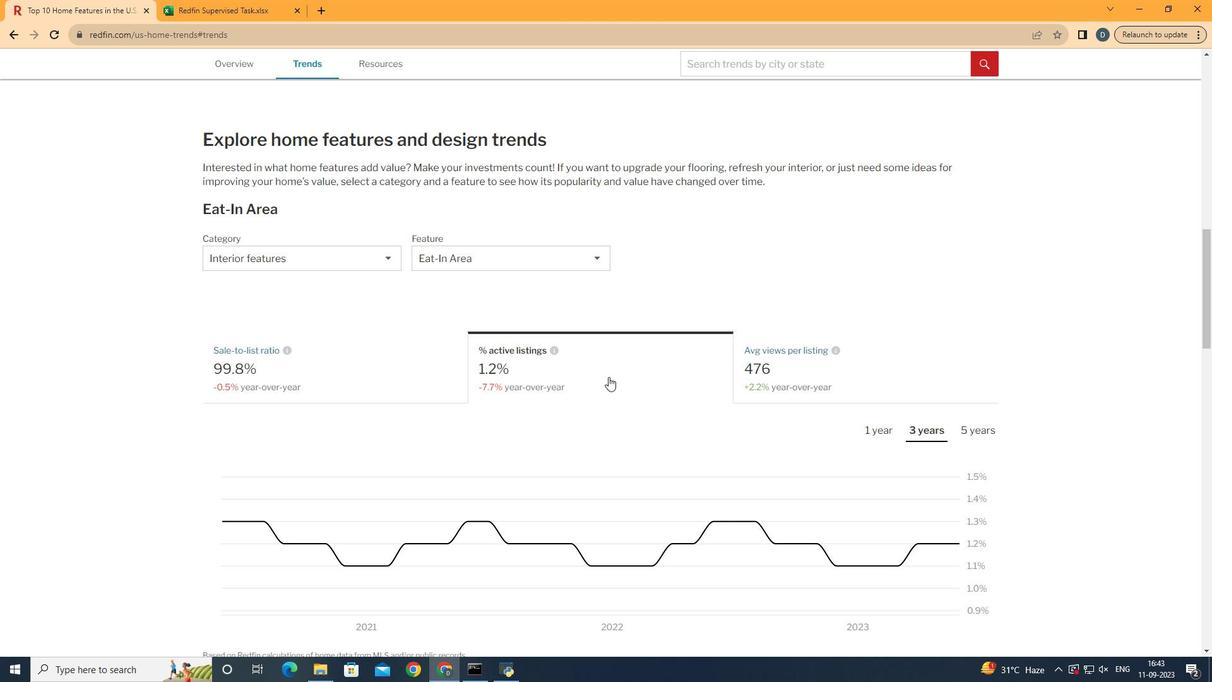 
Action: Mouse pressed left at (603, 371)
Screenshot: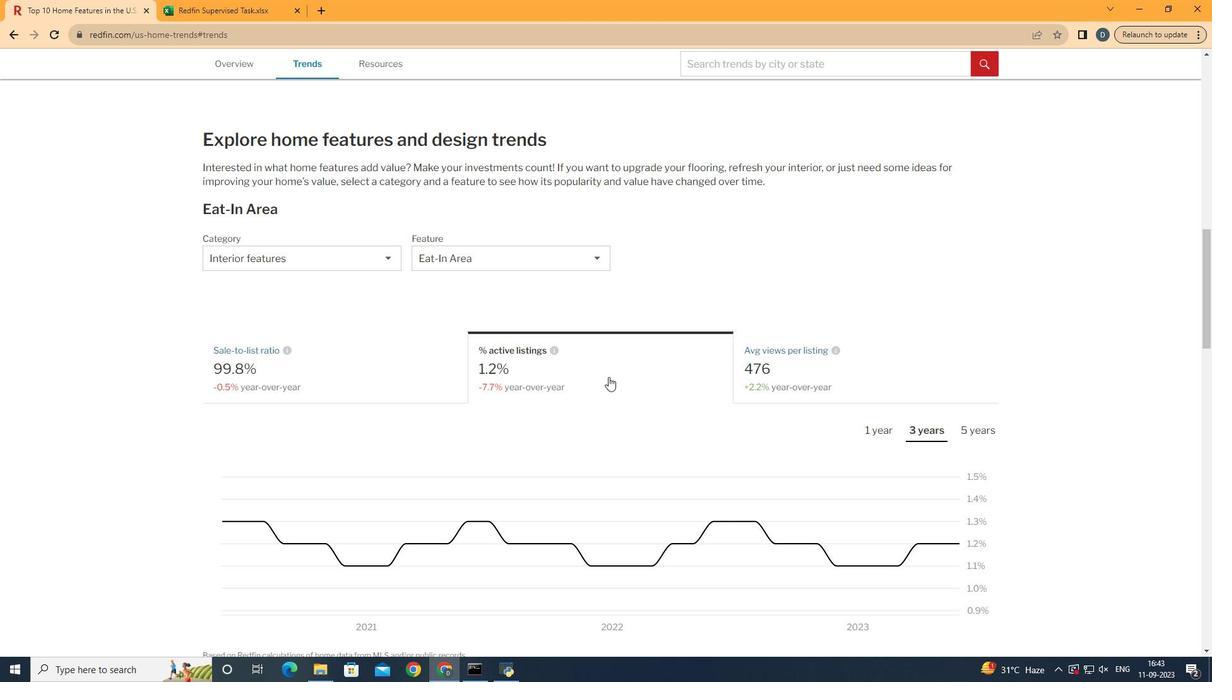 
Action: Mouse scrolled (603, 371) with delta (0, 0)
Screenshot: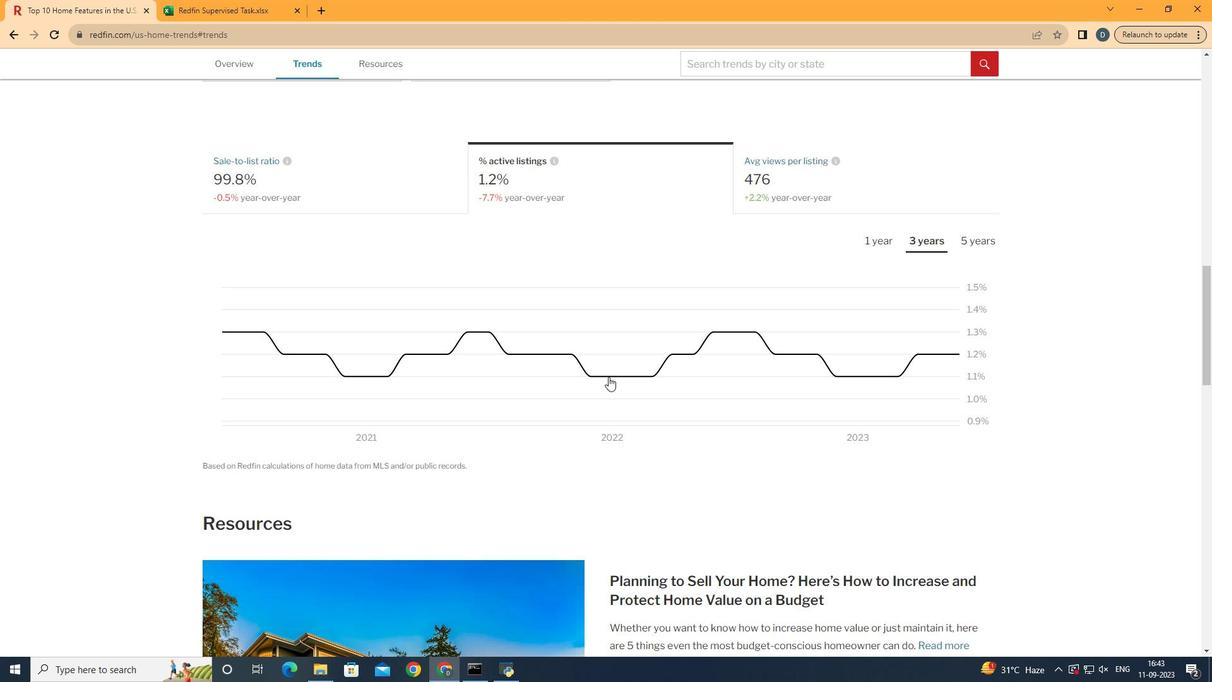 
Action: Mouse scrolled (603, 371) with delta (0, 0)
Screenshot: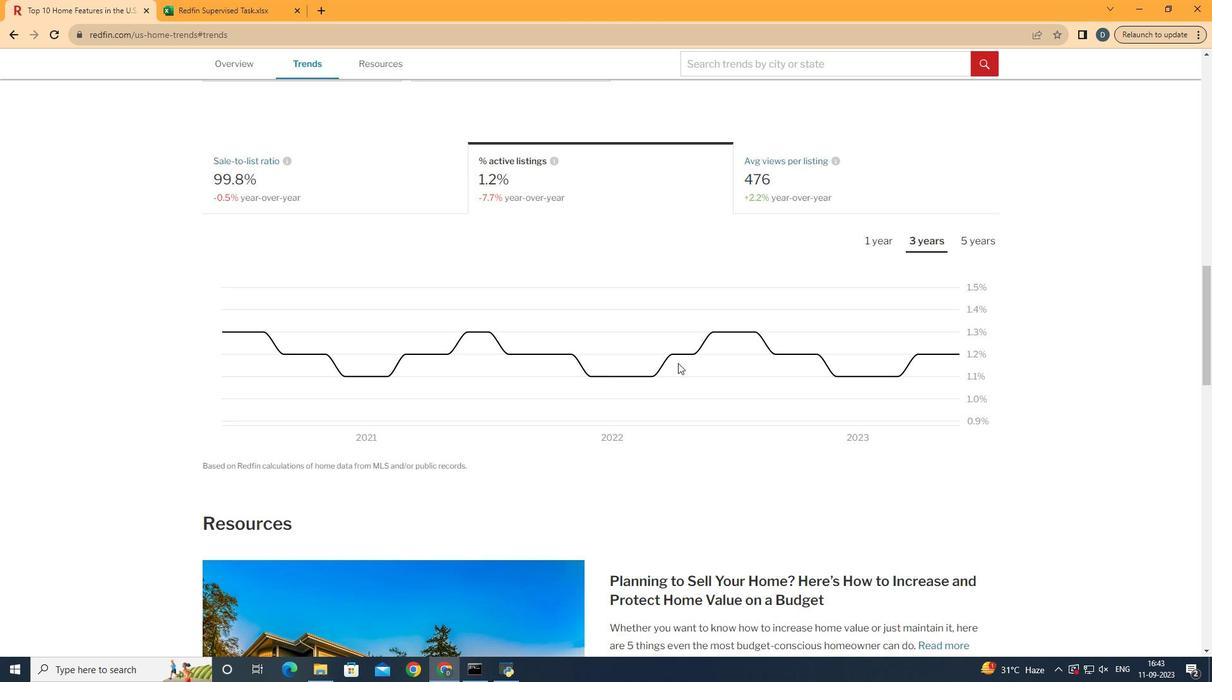 
Action: Mouse scrolled (603, 371) with delta (0, 0)
Screenshot: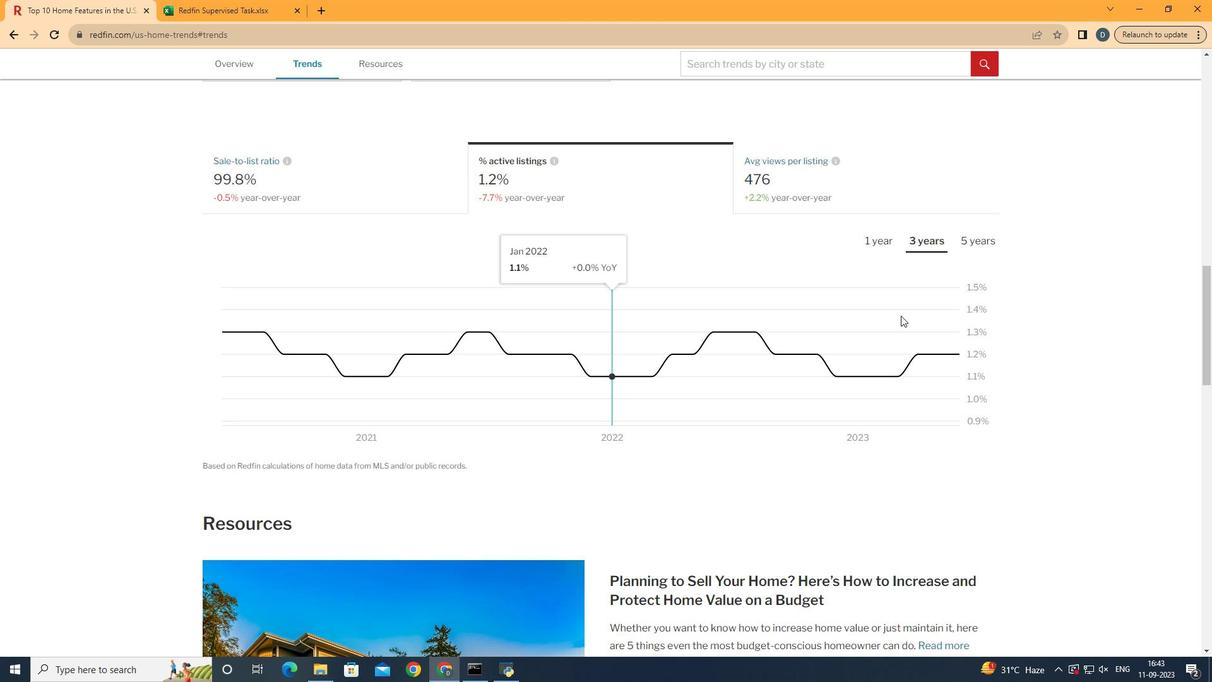 
Action: Mouse moved to (978, 236)
Screenshot: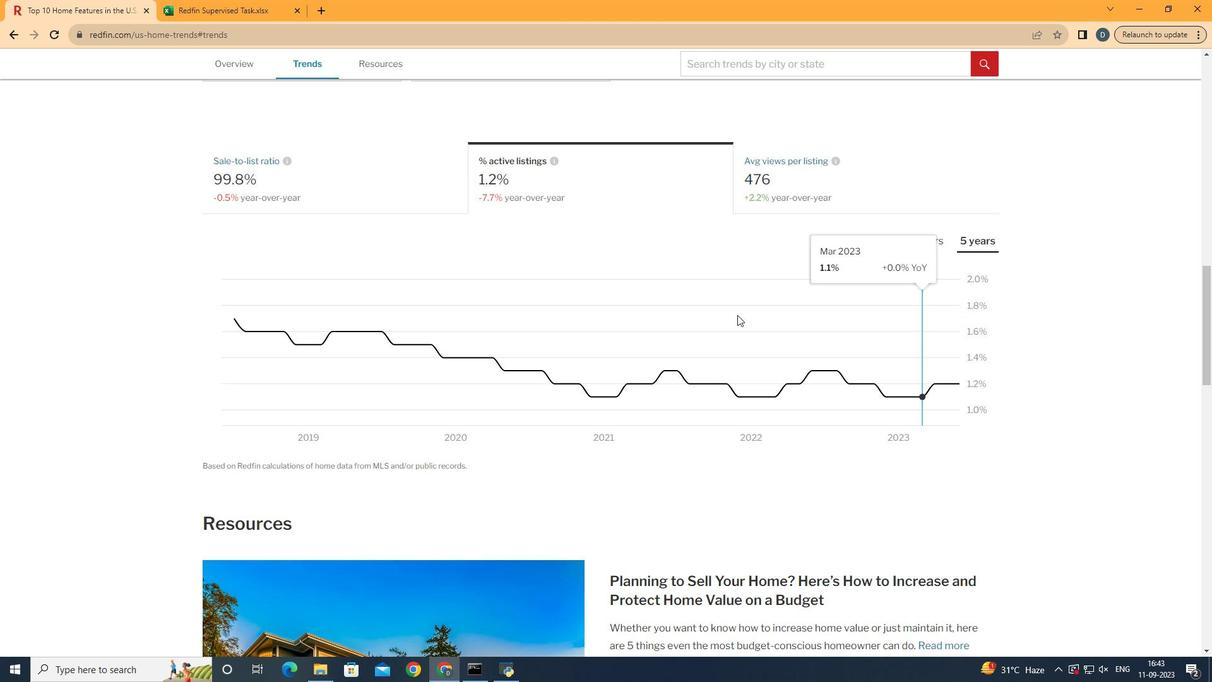 
Action: Mouse pressed left at (978, 236)
Screenshot: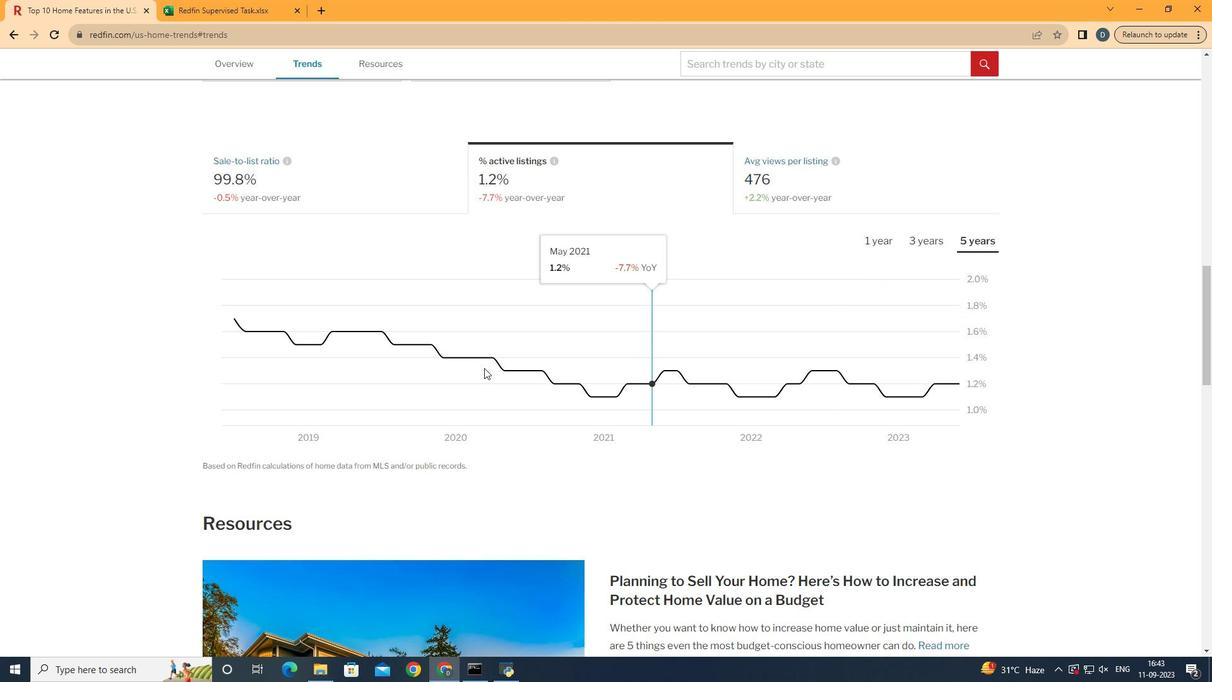 
Action: Mouse moved to (1005, 401)
Screenshot: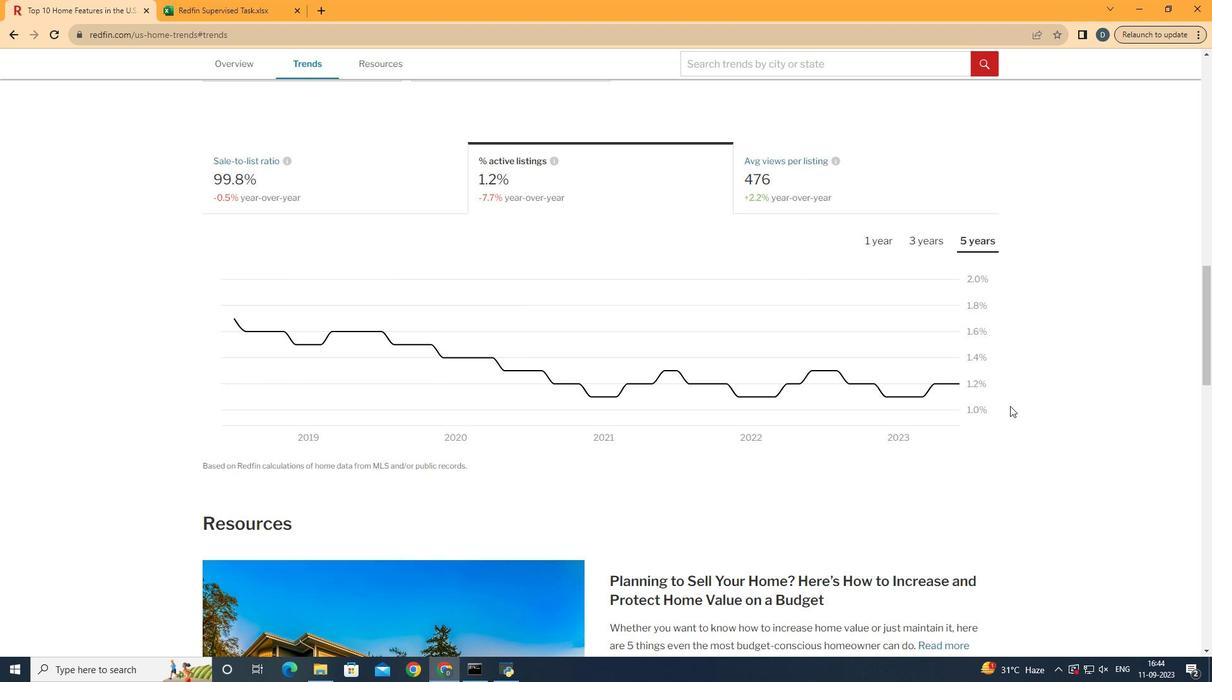 
